 Task: Open Card Card0000000266 in Board Board0000000067 in Workspace WS0000000023 in Trello. Add Member Carxxstreet791@gmail.com to Card Card0000000266 in Board Board0000000067 in Workspace WS0000000023 in Trello. Add Yellow Label titled Label0000000266 to Card Card0000000266 in Board Board0000000067 in Workspace WS0000000023 in Trello. Add Checklist CL0000000266 to Card Card0000000266 in Board Board0000000067 in Workspace WS0000000023 in Trello. Add Dates with Start Date as May 08 2023 and Due Date as May 31 2023 to Card Card0000000266 in Board Board0000000067 in Workspace WS0000000023 in Trello
Action: Mouse scrolled (551, 452) with delta (0, -1)
Screenshot: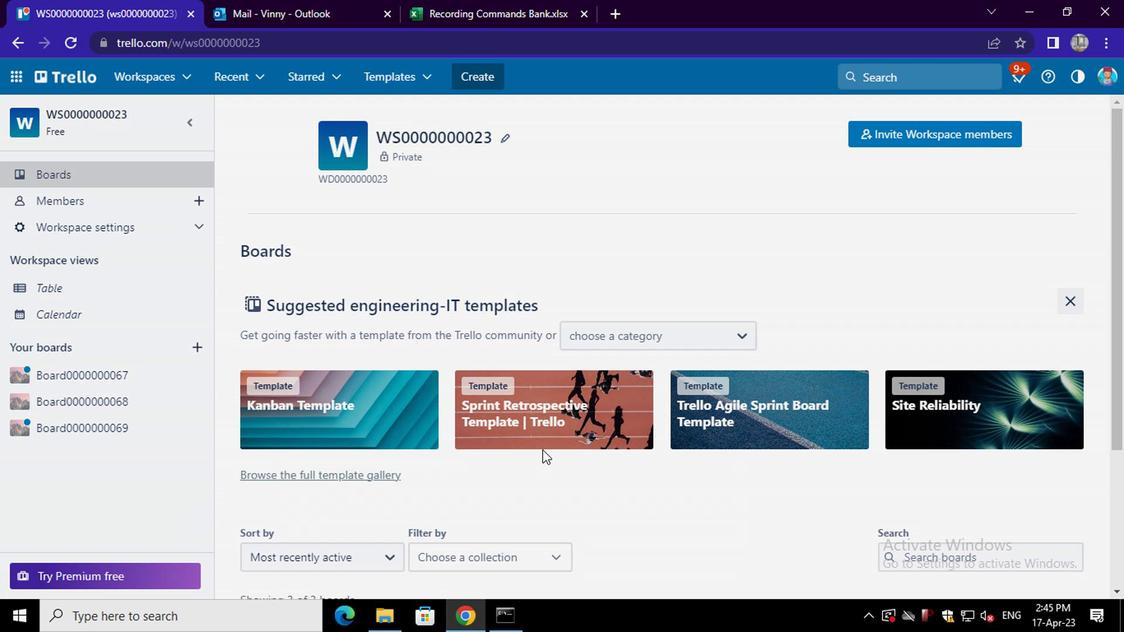 
Action: Mouse scrolled (551, 452) with delta (0, -1)
Screenshot: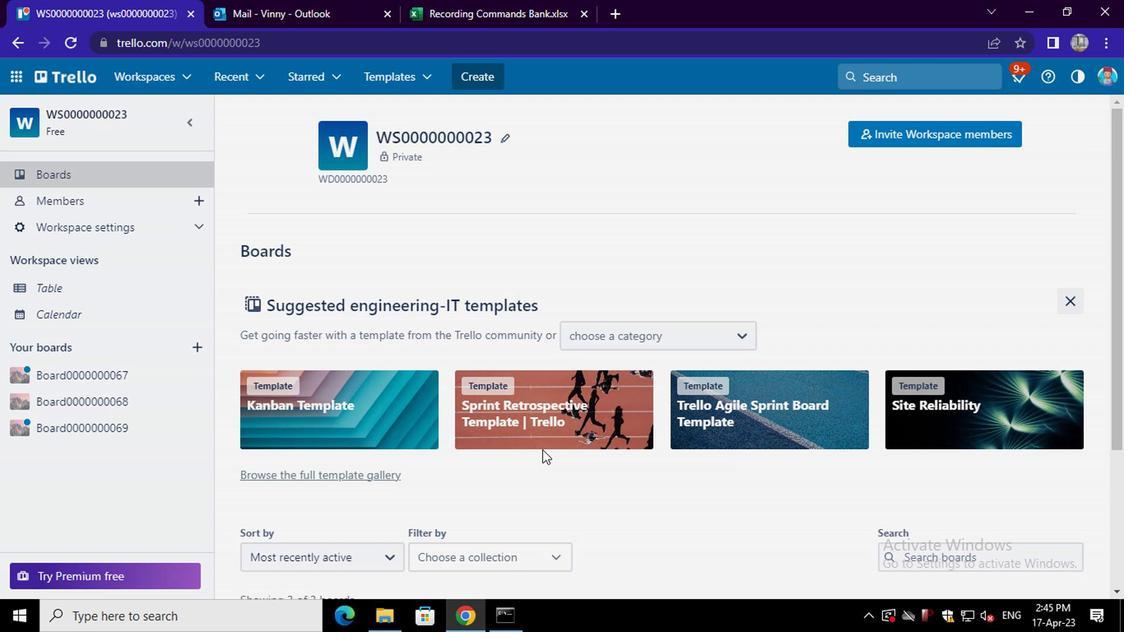 
Action: Mouse scrolled (551, 452) with delta (0, -1)
Screenshot: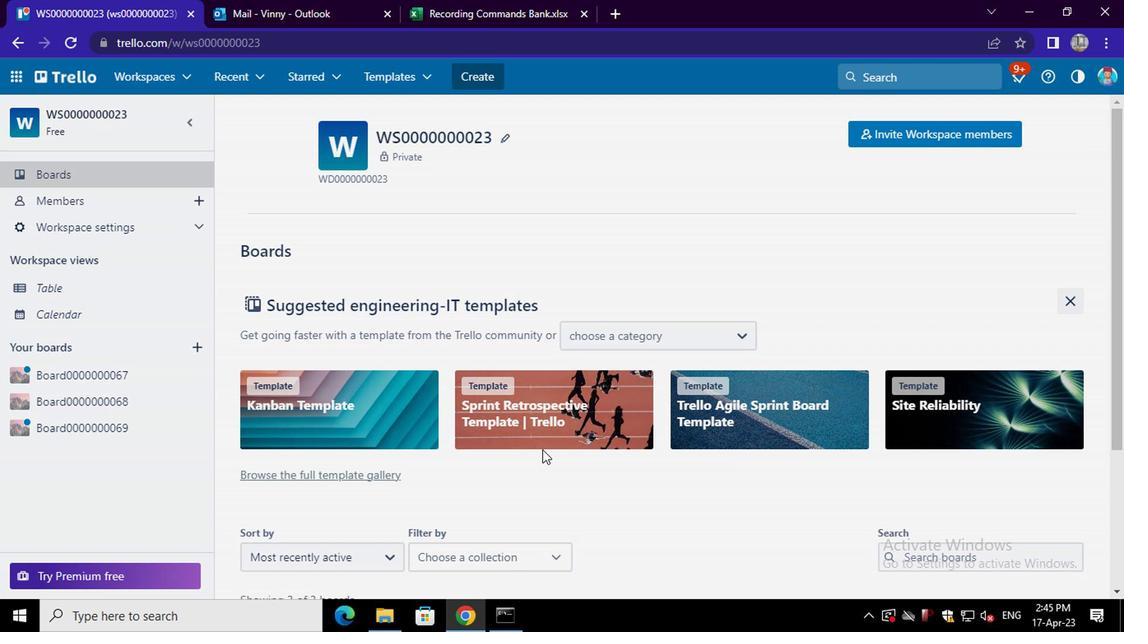 
Action: Mouse scrolled (551, 452) with delta (0, -1)
Screenshot: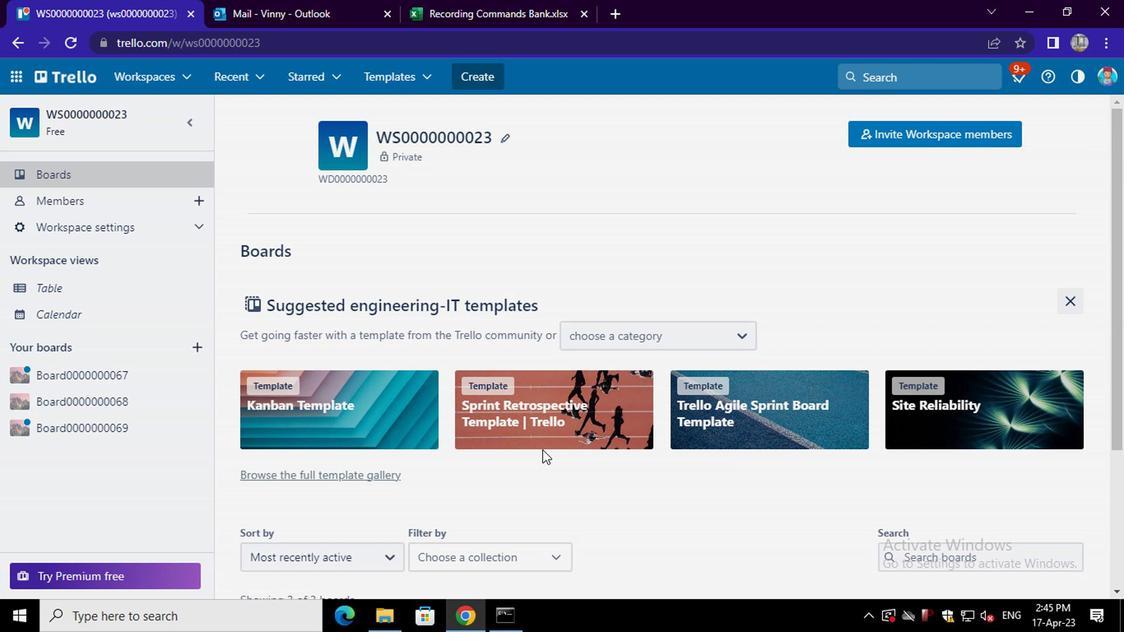 
Action: Mouse scrolled (551, 452) with delta (0, -1)
Screenshot: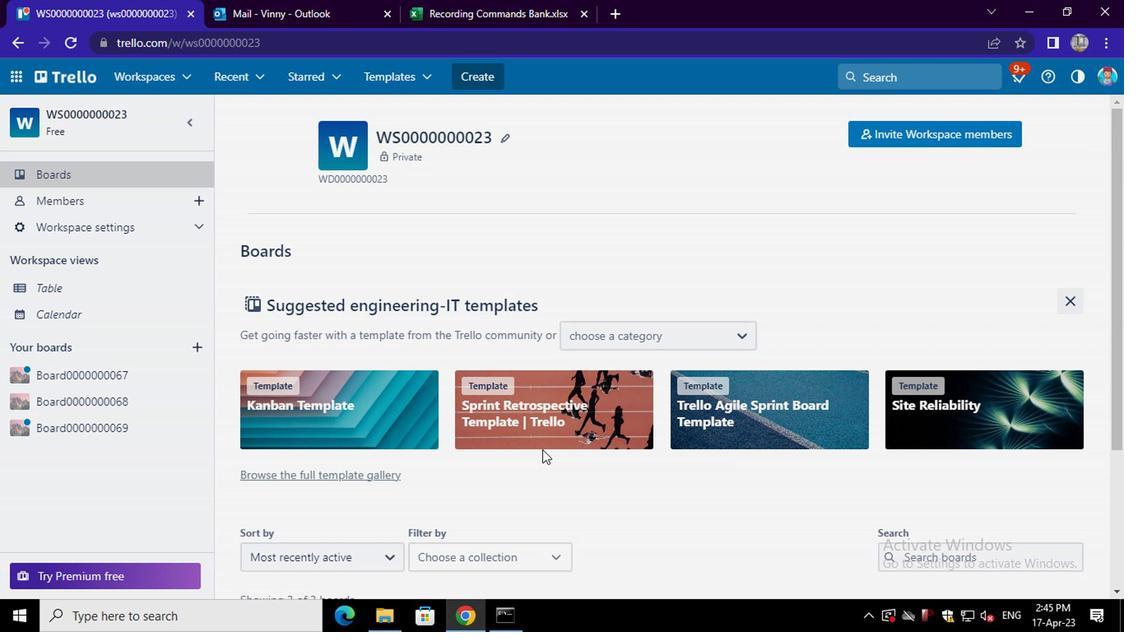 
Action: Mouse moved to (563, 461)
Screenshot: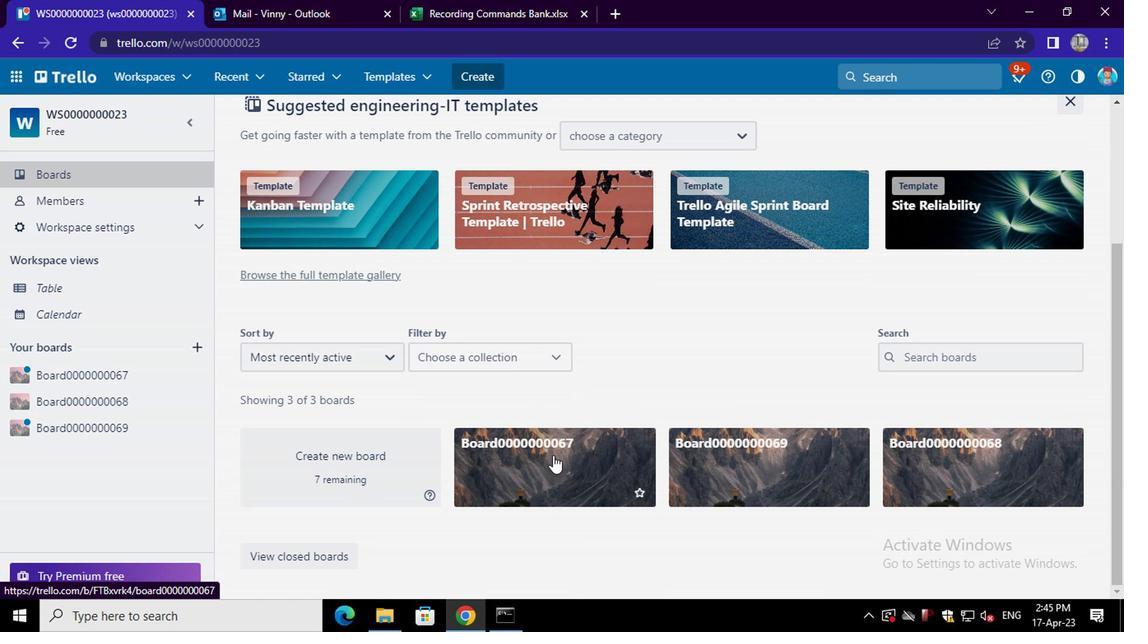 
Action: Mouse pressed left at (563, 461)
Screenshot: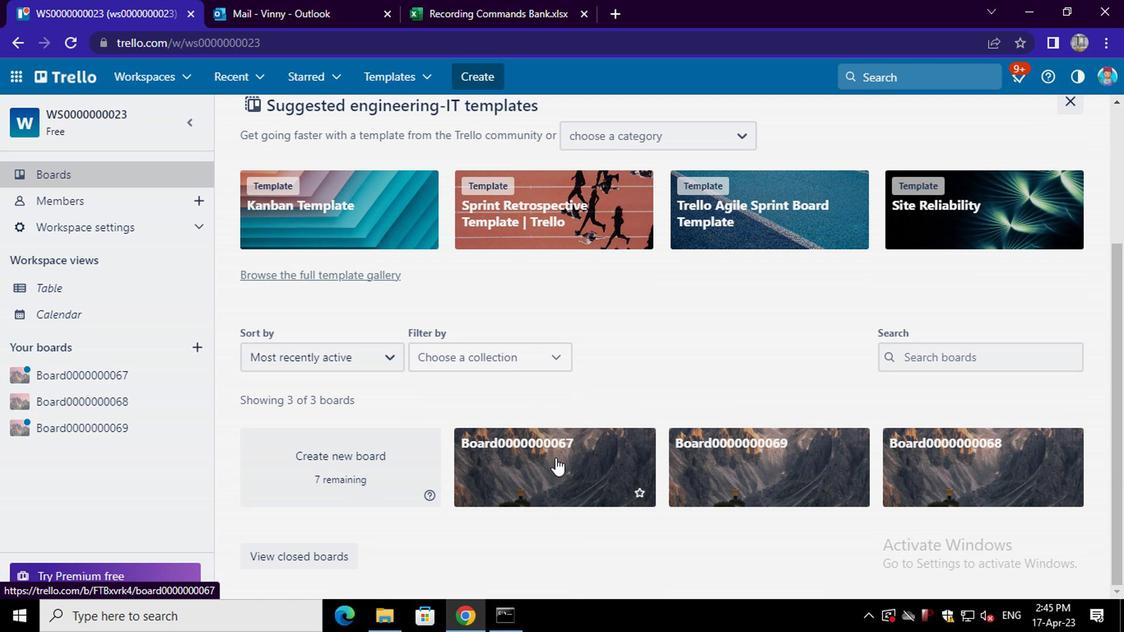 
Action: Mouse moved to (436, 276)
Screenshot: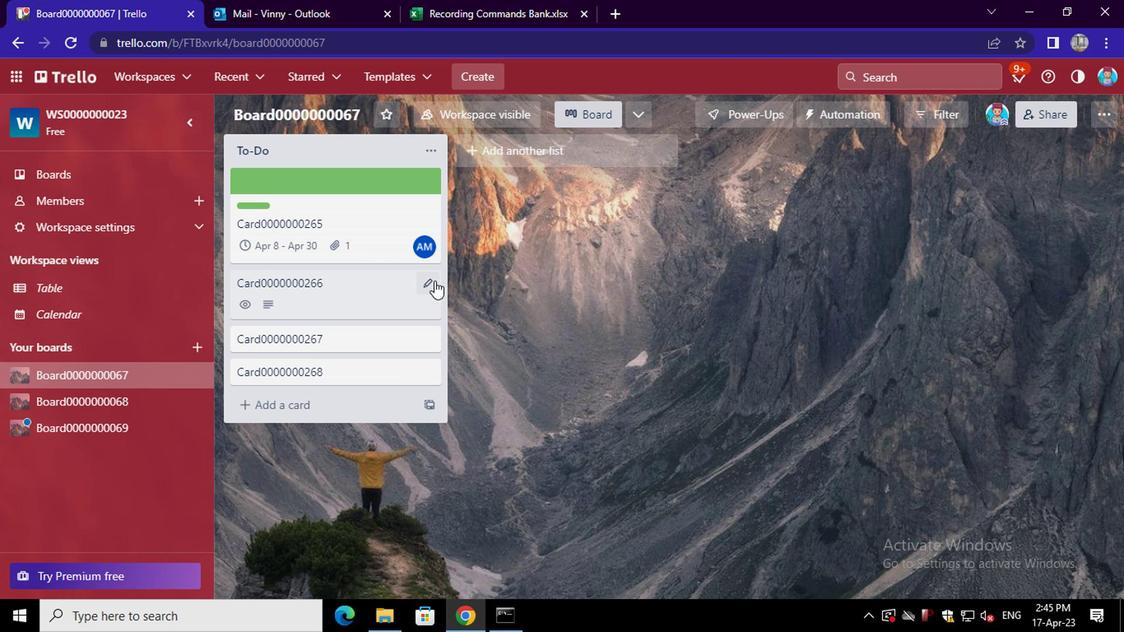 
Action: Mouse pressed left at (436, 276)
Screenshot: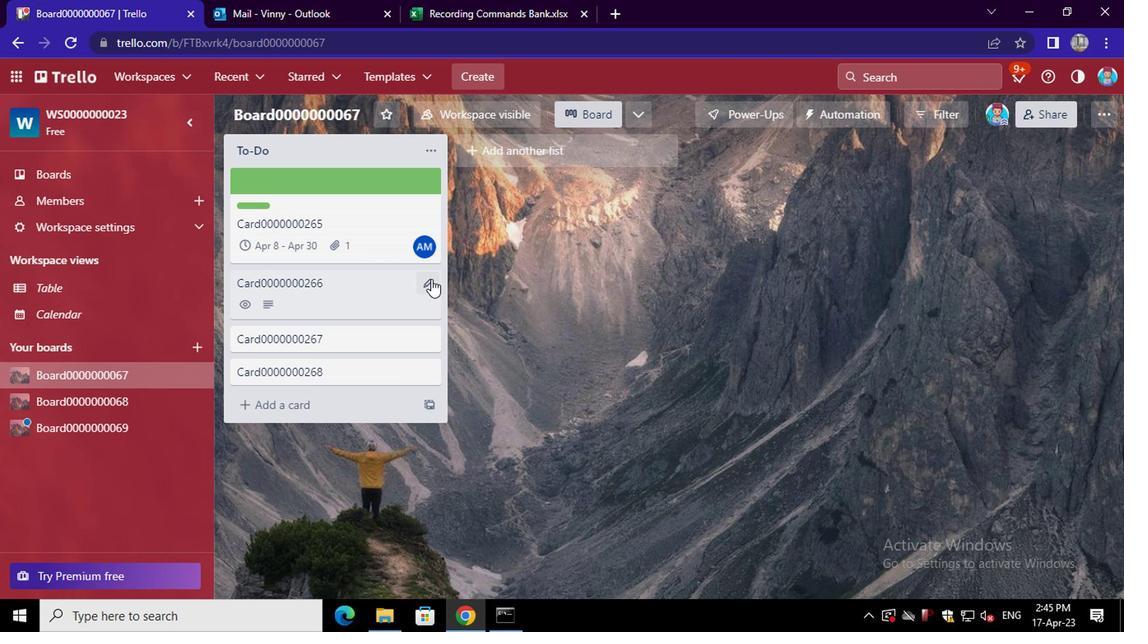
Action: Mouse moved to (490, 287)
Screenshot: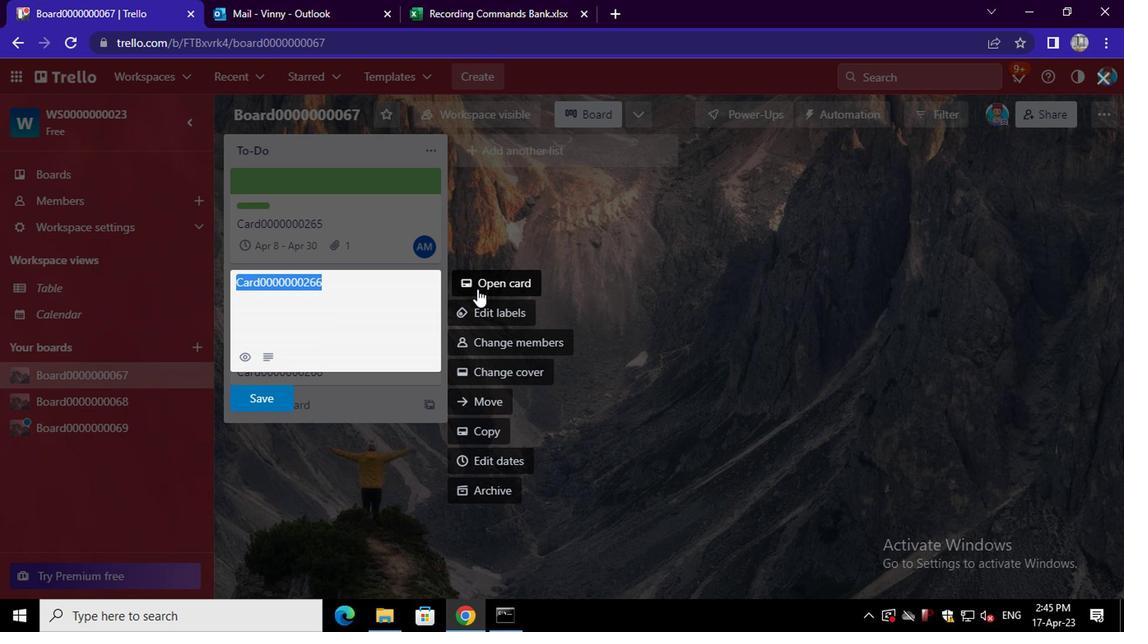 
Action: Mouse pressed left at (490, 287)
Screenshot: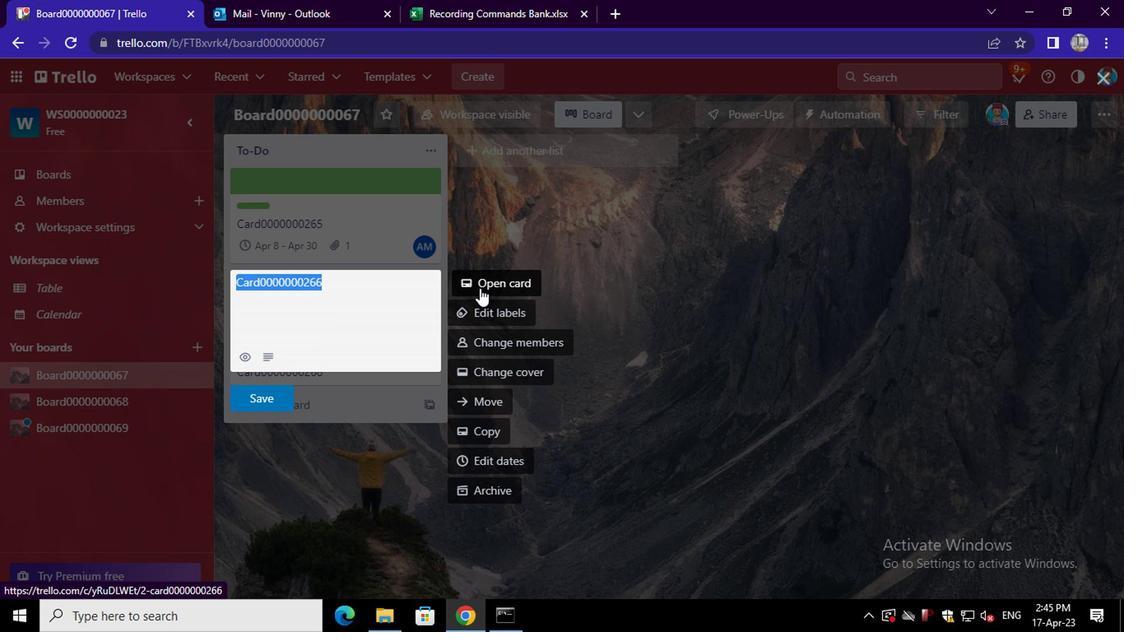 
Action: Mouse moved to (752, 210)
Screenshot: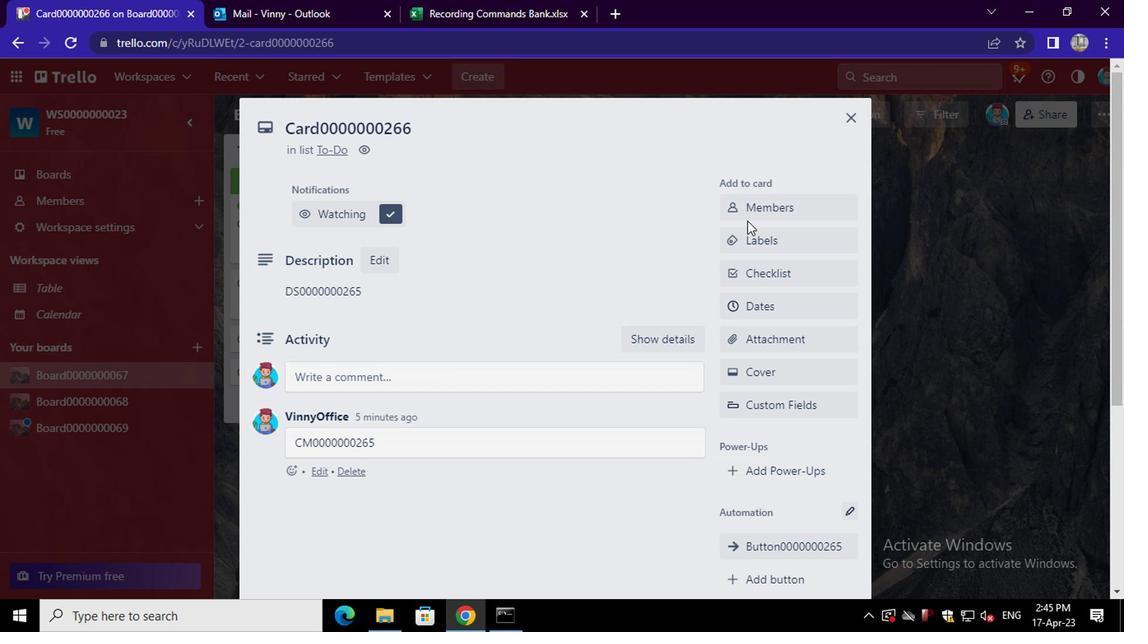 
Action: Mouse pressed left at (752, 210)
Screenshot: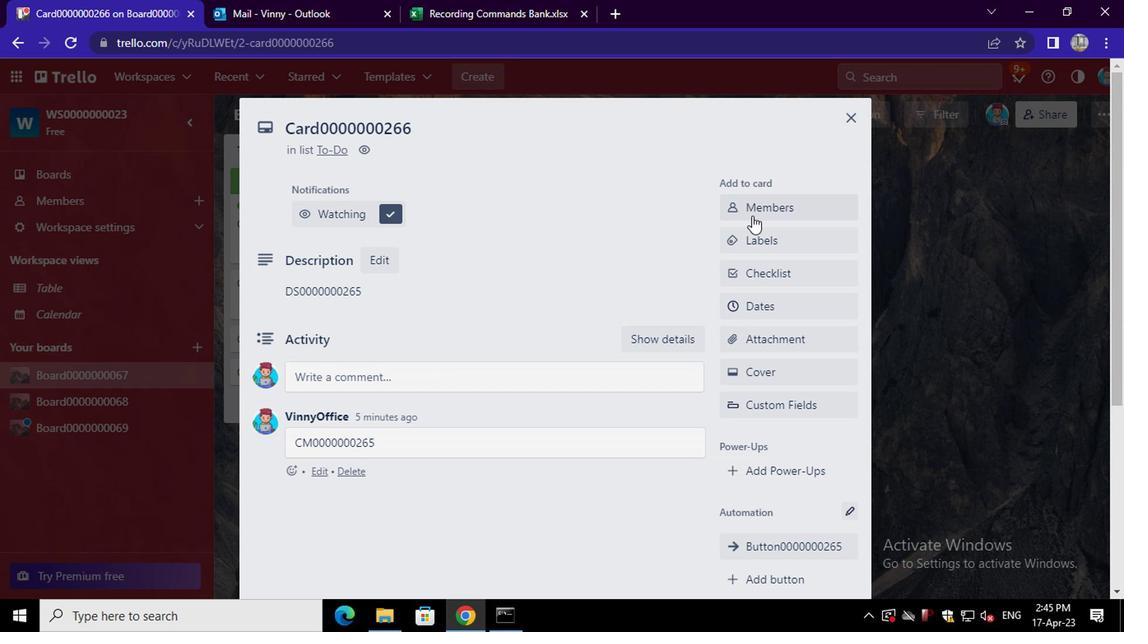 
Action: Mouse moved to (766, 274)
Screenshot: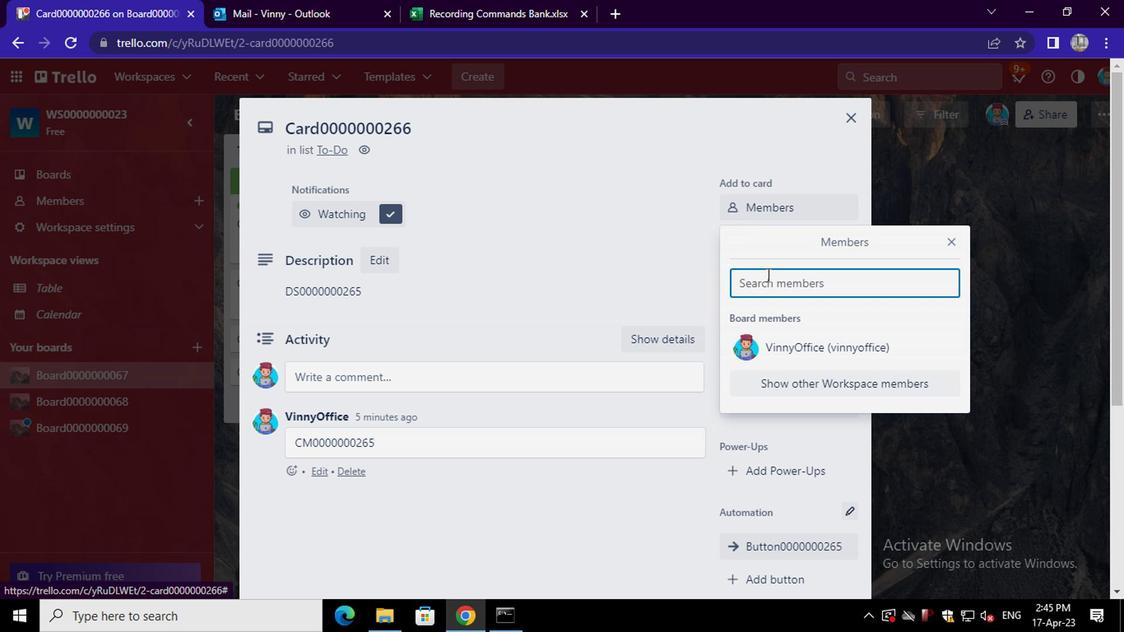 
Action: Mouse pressed left at (766, 274)
Screenshot: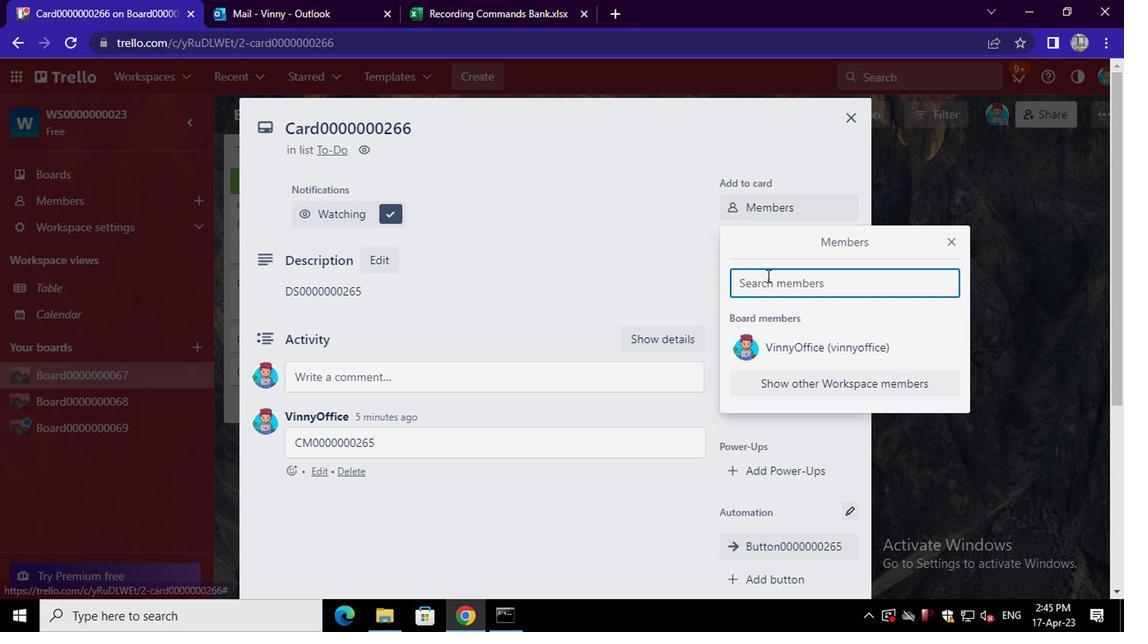 
Action: Mouse moved to (767, 275)
Screenshot: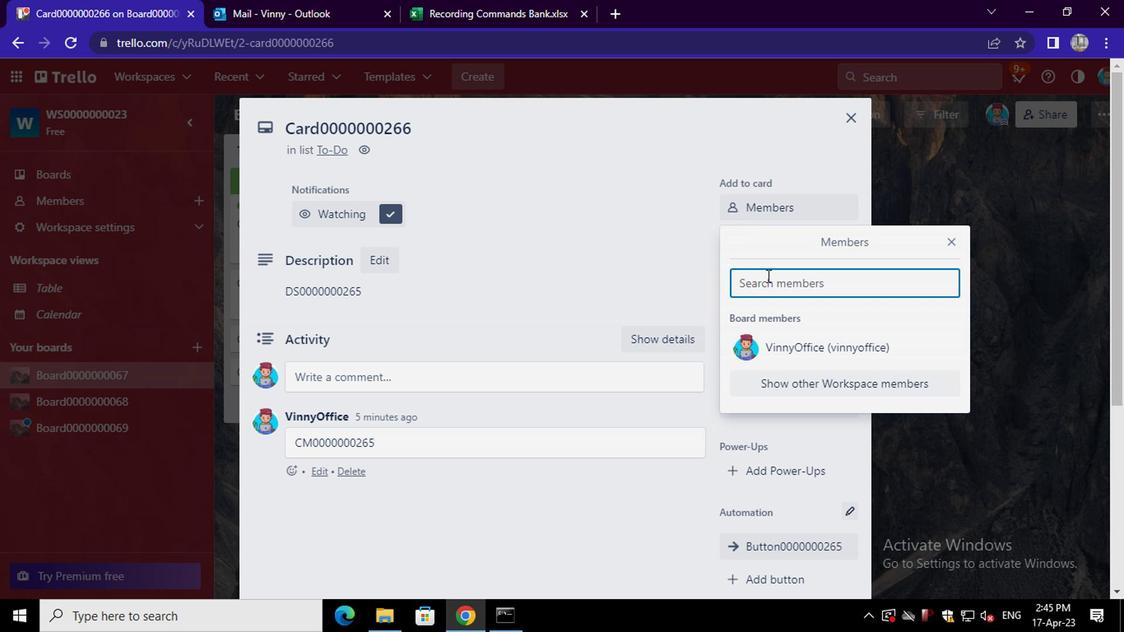 
Action: Key pressed <Key.shift>CARXXSTREET791<Key.shift>@GMAIL.COM
Screenshot: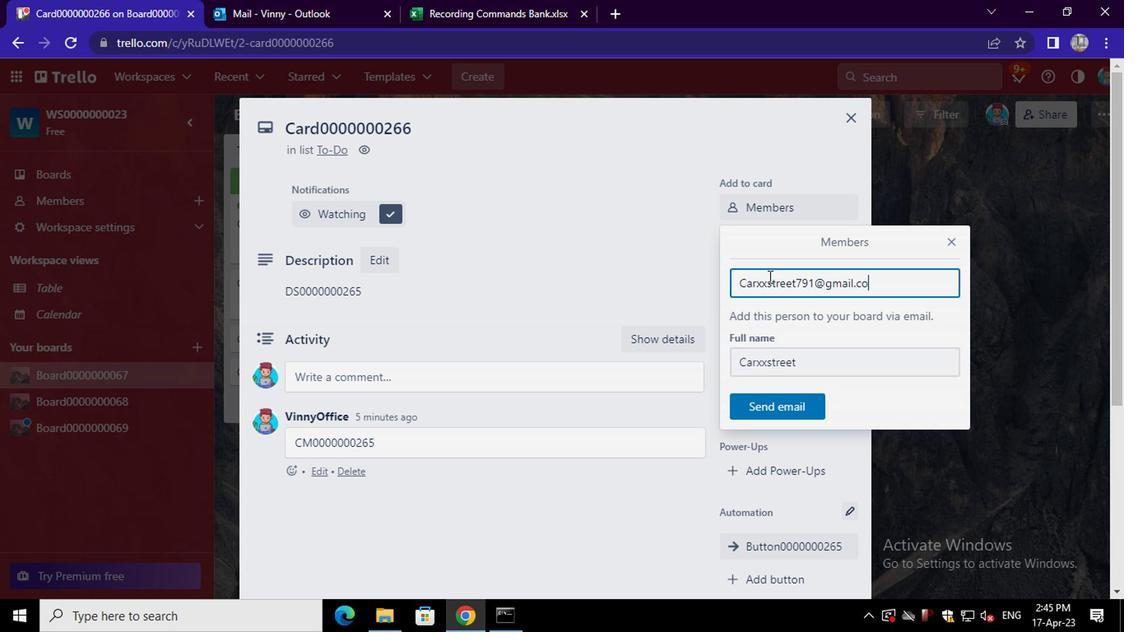 
Action: Mouse moved to (760, 415)
Screenshot: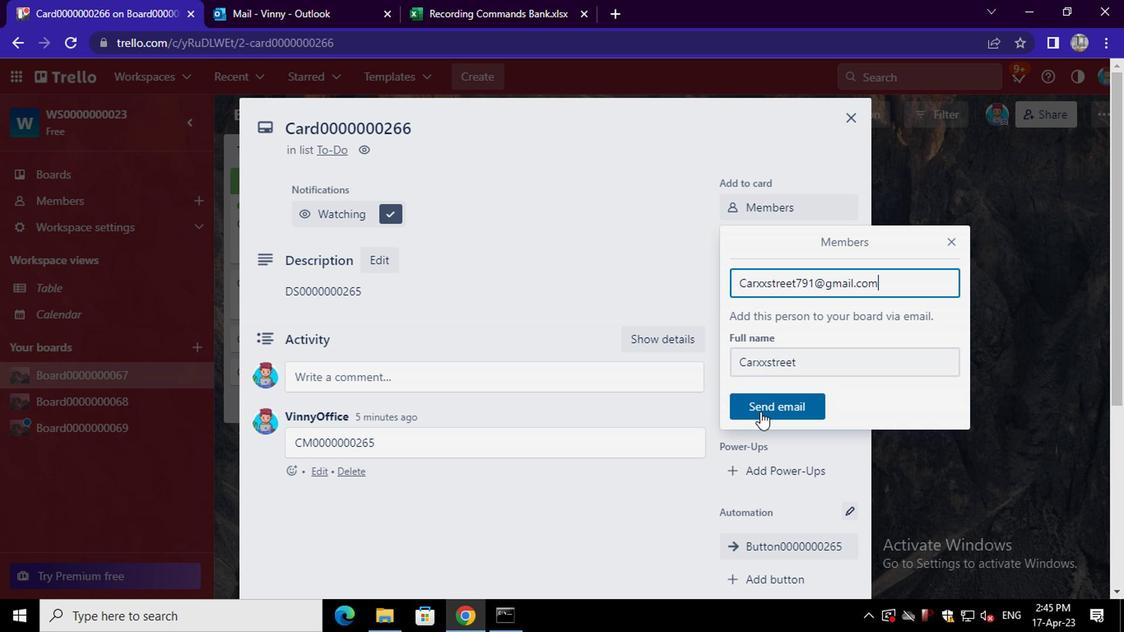 
Action: Mouse pressed left at (760, 415)
Screenshot: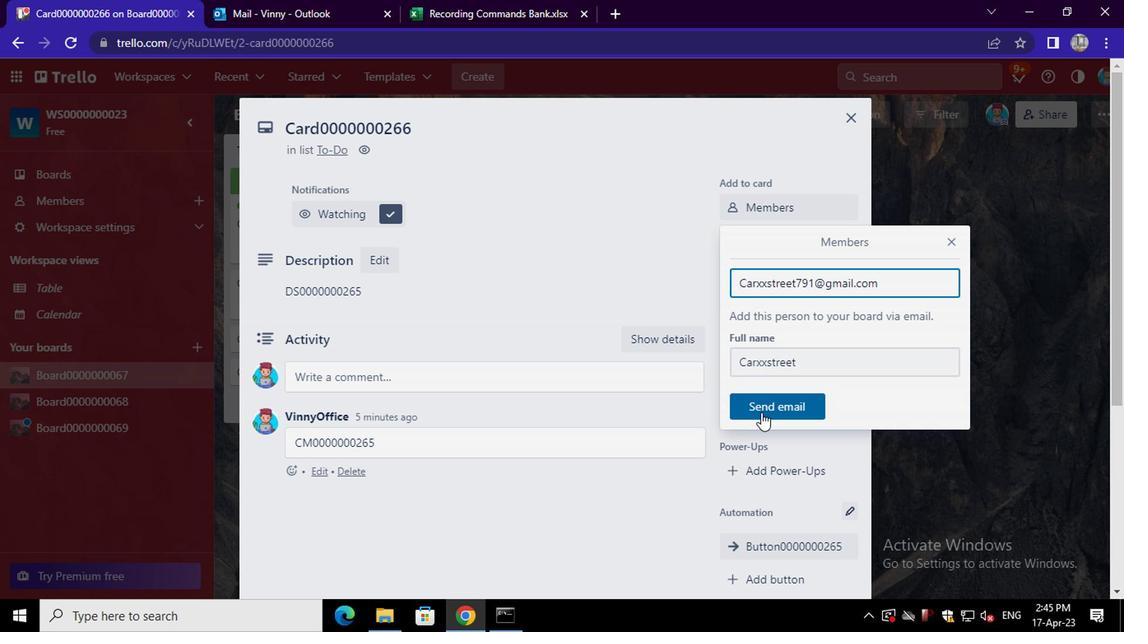 
Action: Mouse moved to (771, 237)
Screenshot: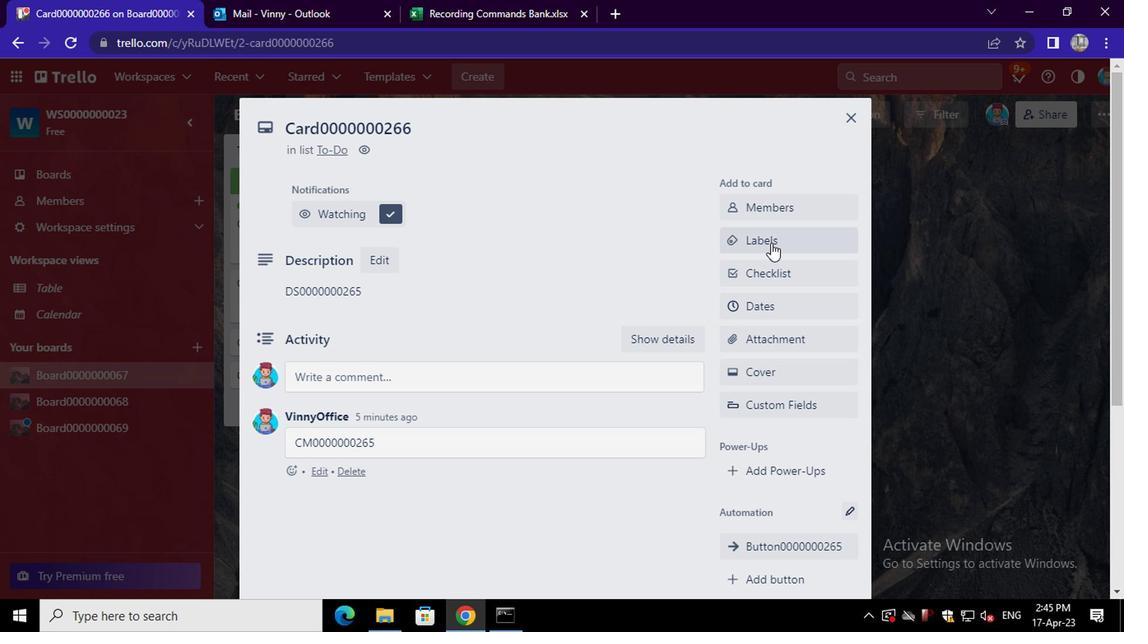
Action: Mouse pressed left at (771, 237)
Screenshot: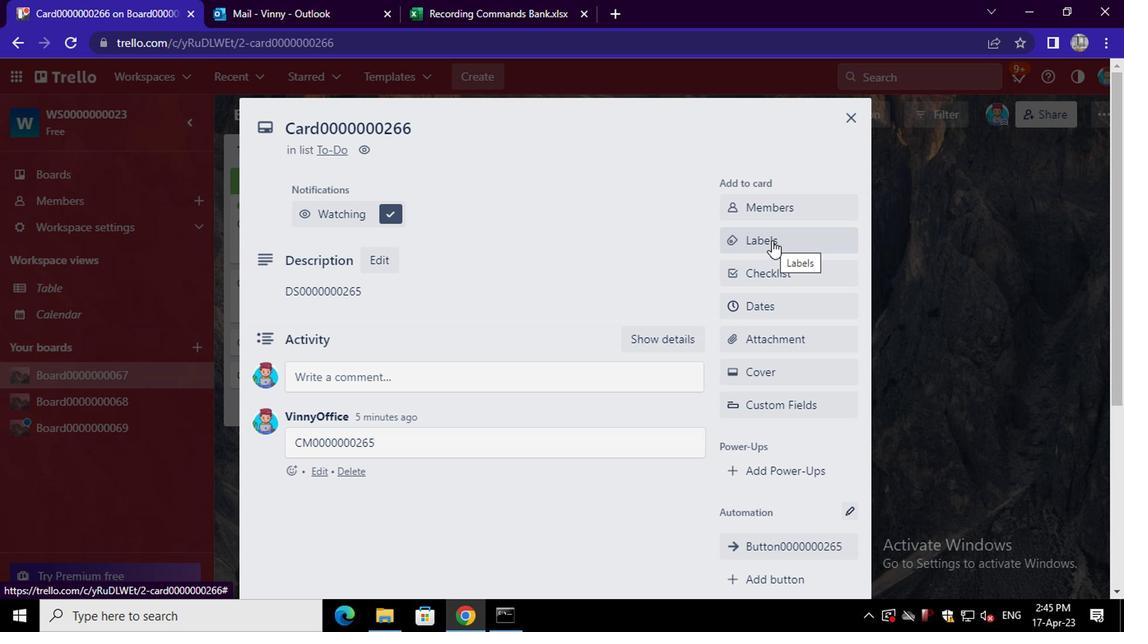 
Action: Mouse moved to (787, 149)
Screenshot: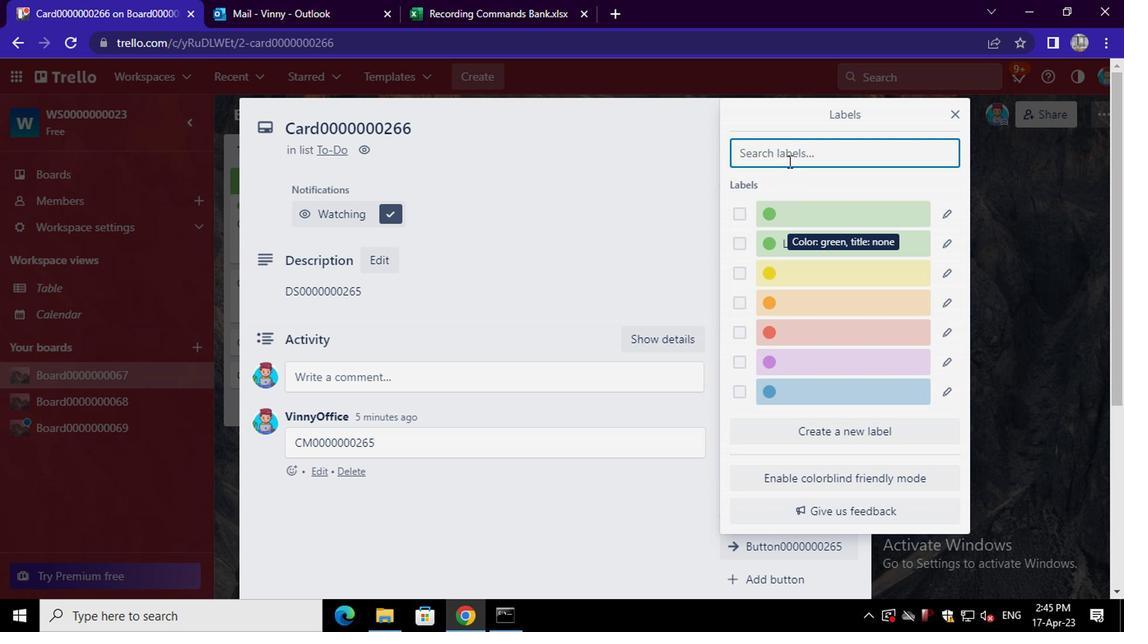 
Action: Mouse pressed left at (787, 149)
Screenshot: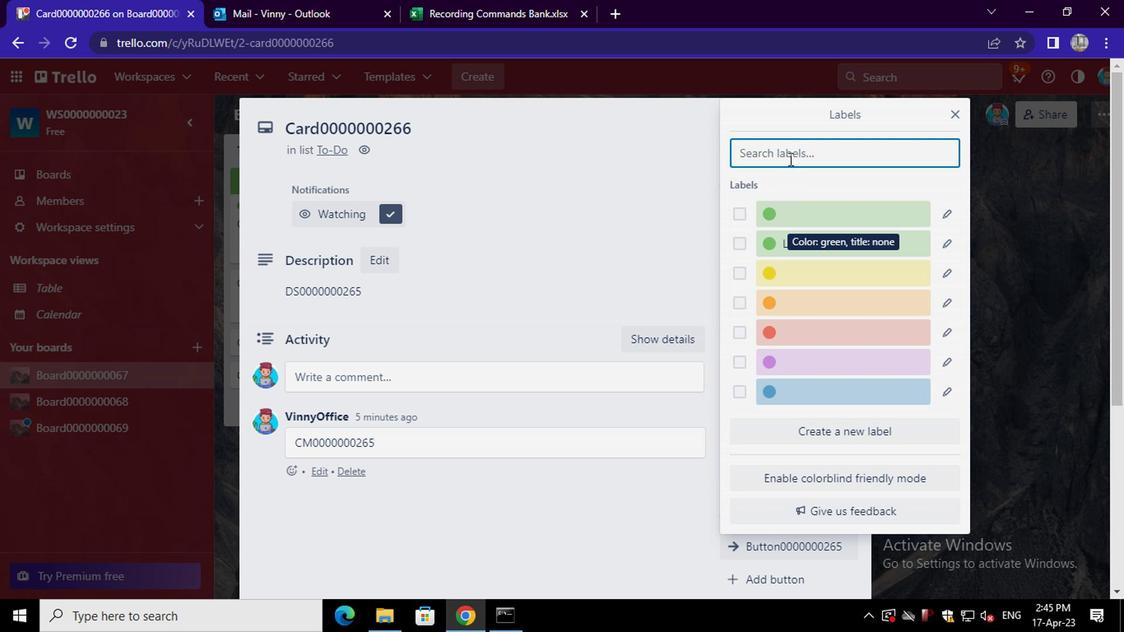 
Action: Key pressed <Key.shift>LABEL0000000266
Screenshot: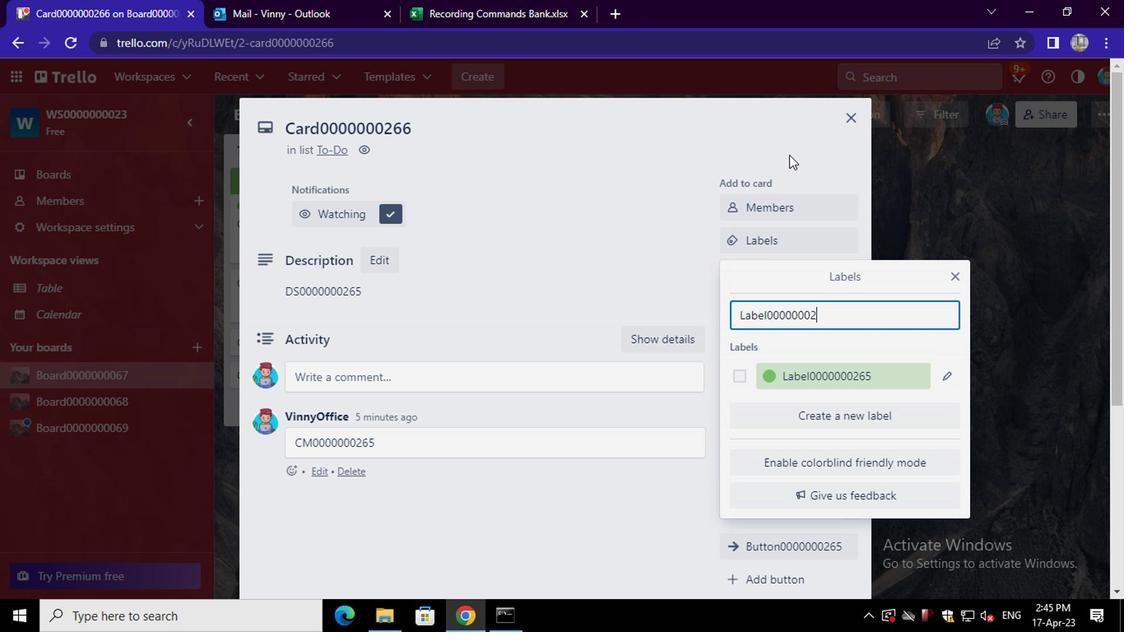 
Action: Mouse moved to (812, 379)
Screenshot: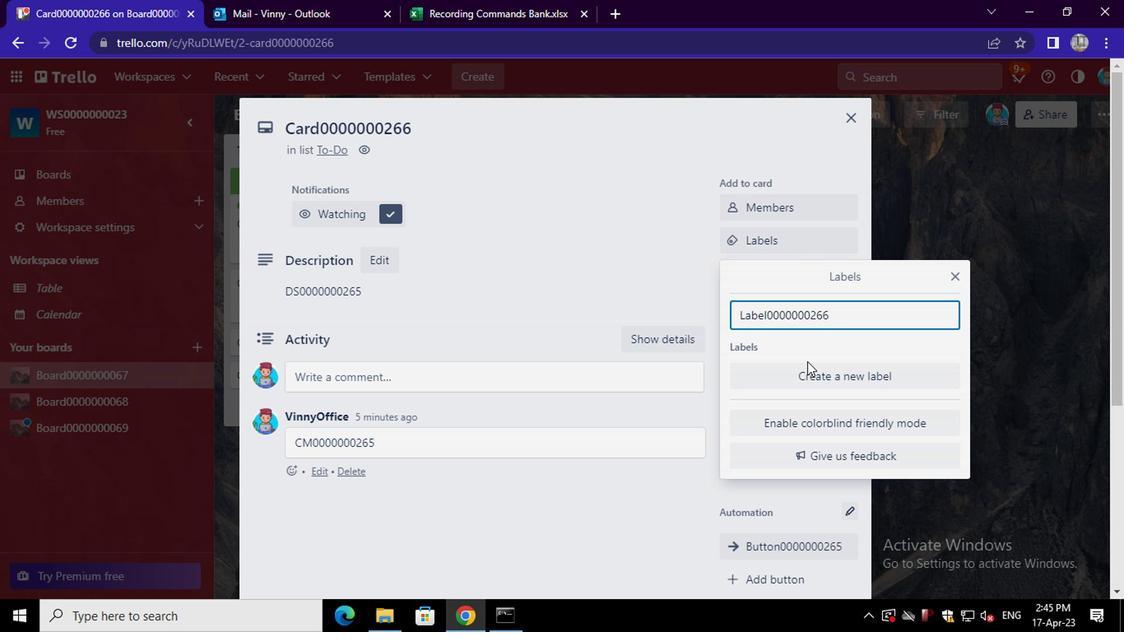 
Action: Mouse pressed left at (812, 379)
Screenshot: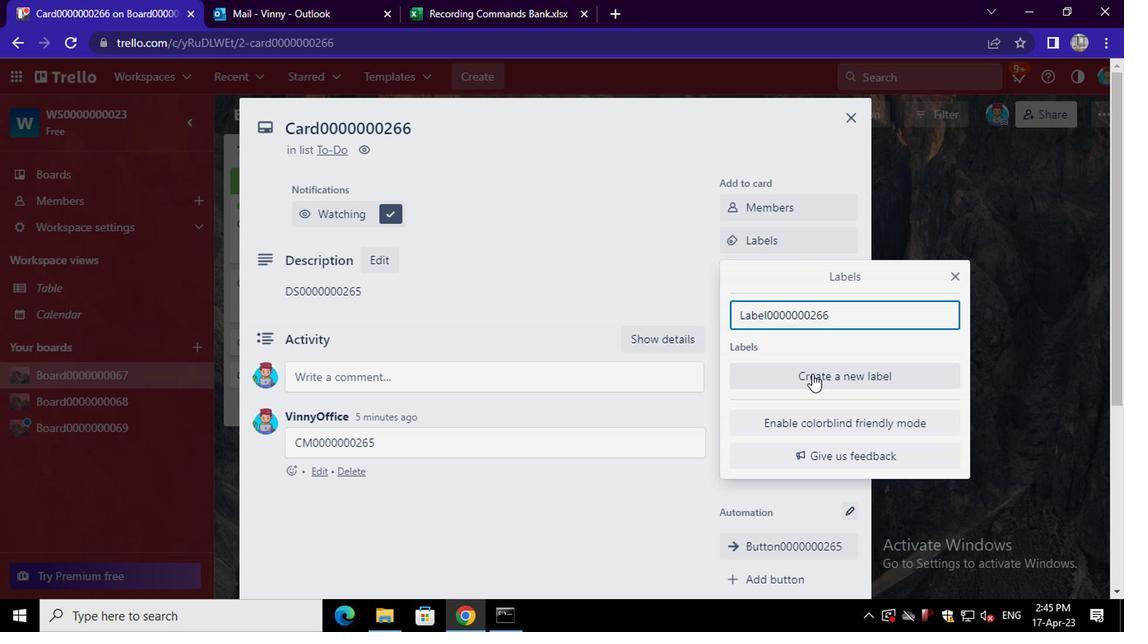 
Action: Mouse moved to (801, 352)
Screenshot: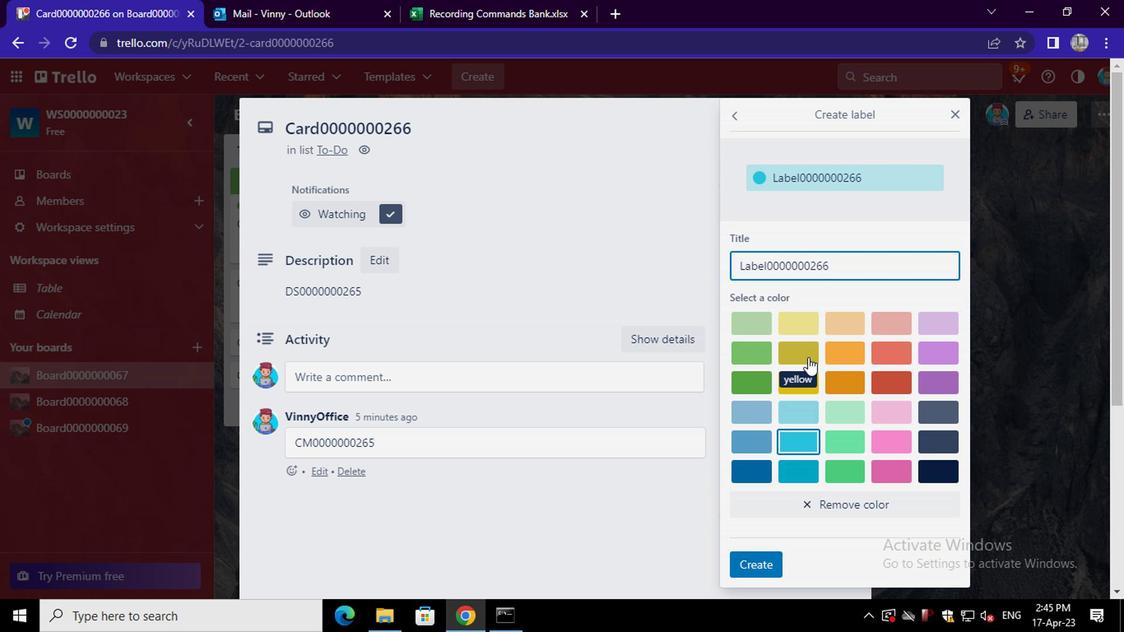 
Action: Mouse pressed left at (801, 352)
Screenshot: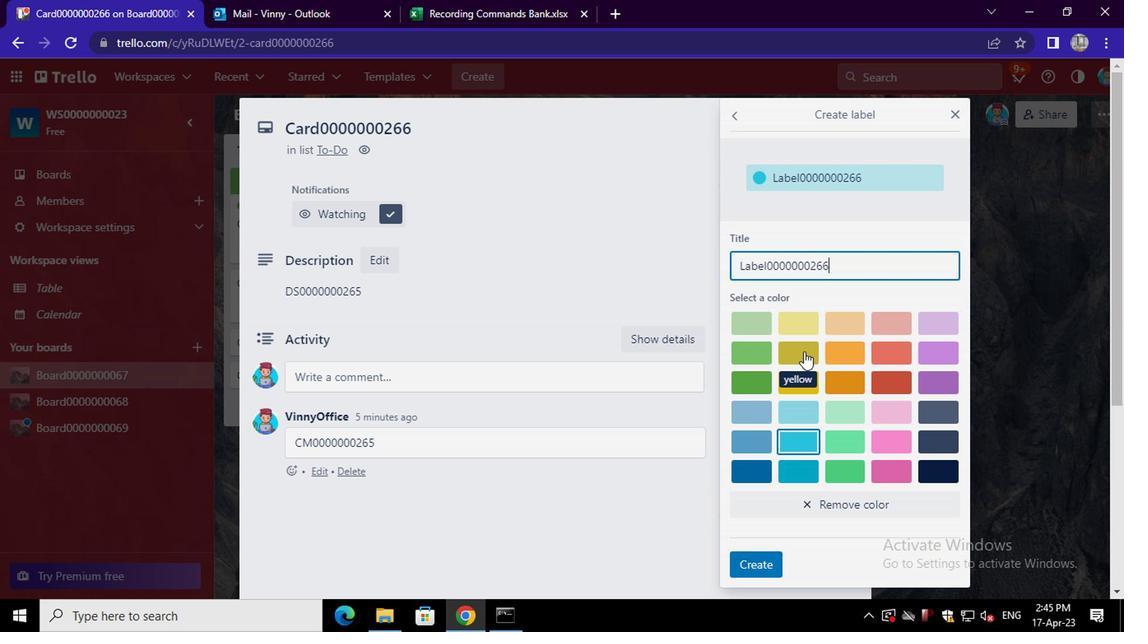 
Action: Mouse moved to (767, 572)
Screenshot: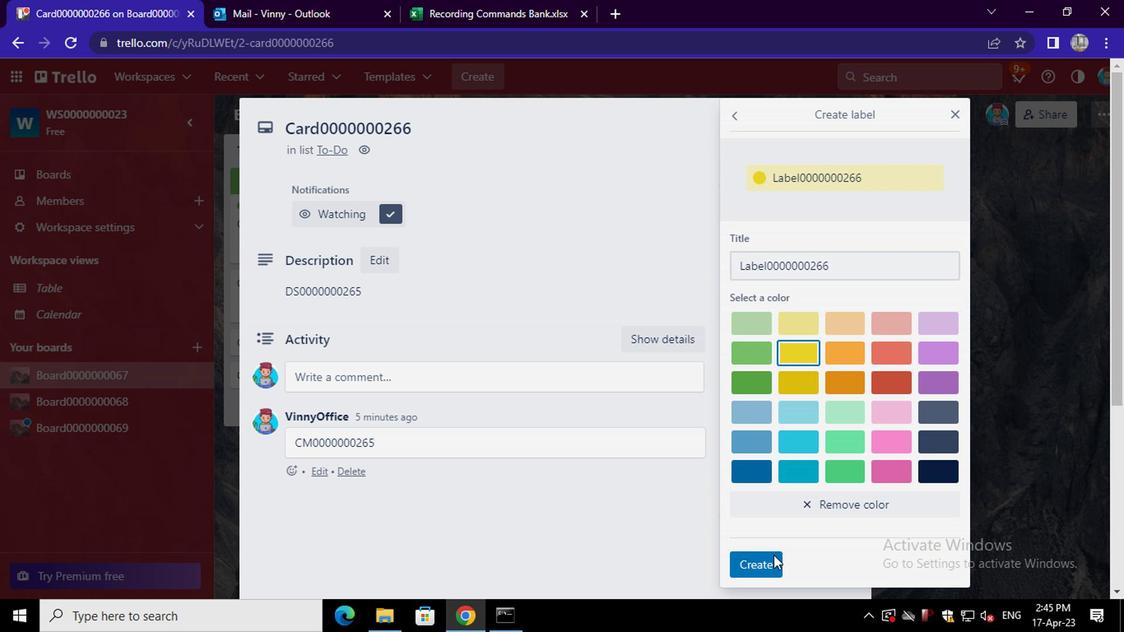
Action: Mouse pressed left at (767, 572)
Screenshot: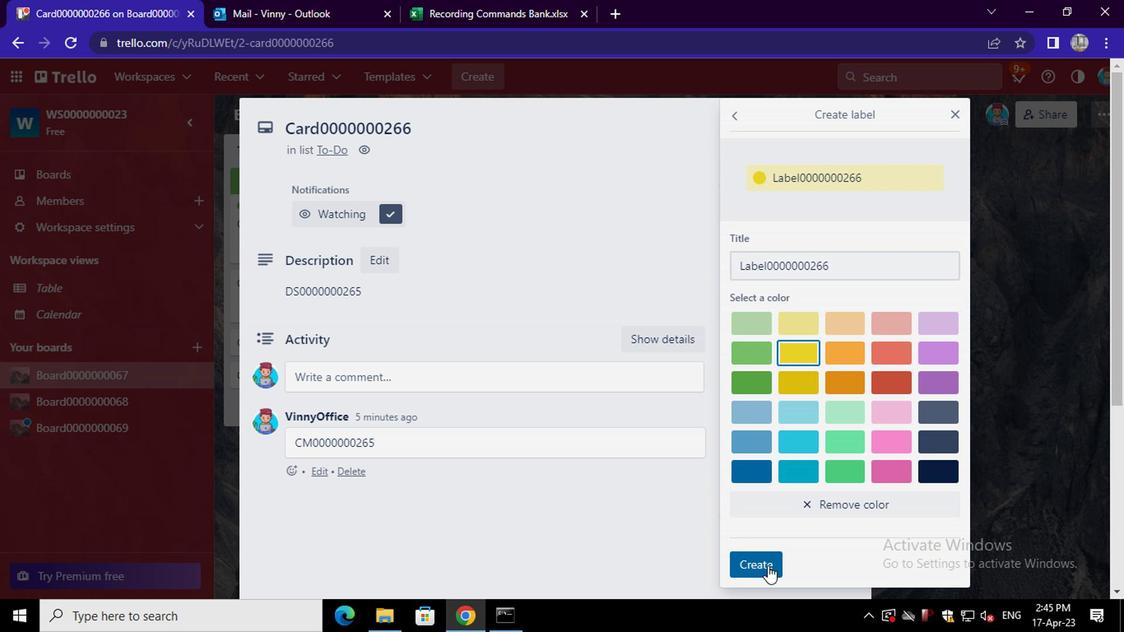 
Action: Mouse moved to (688, 545)
Screenshot: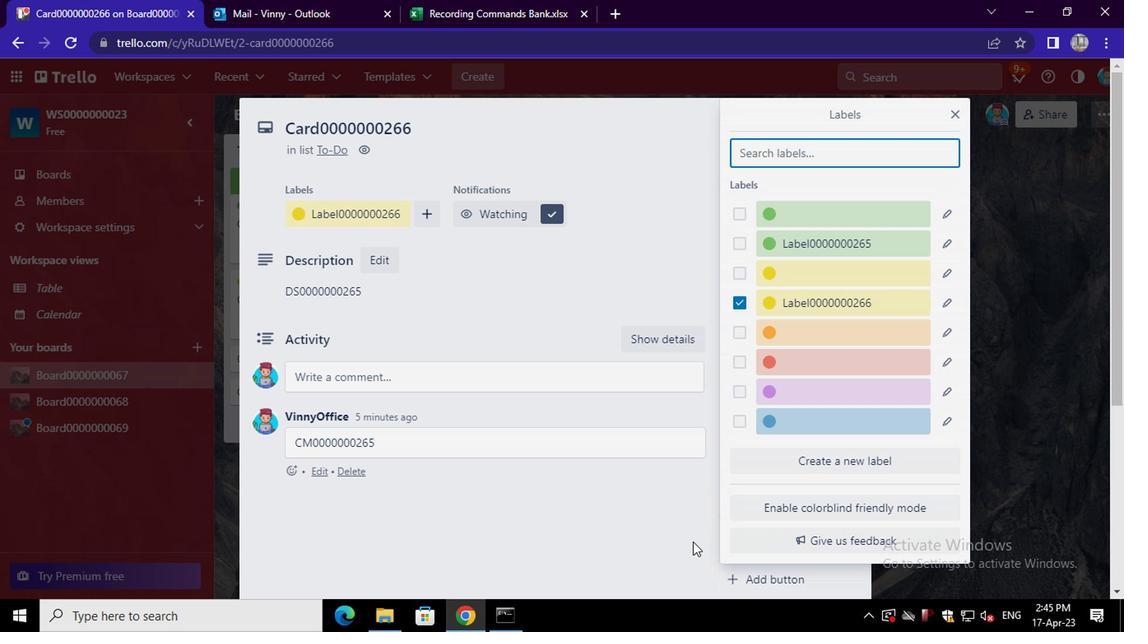 
Action: Mouse pressed left at (688, 545)
Screenshot: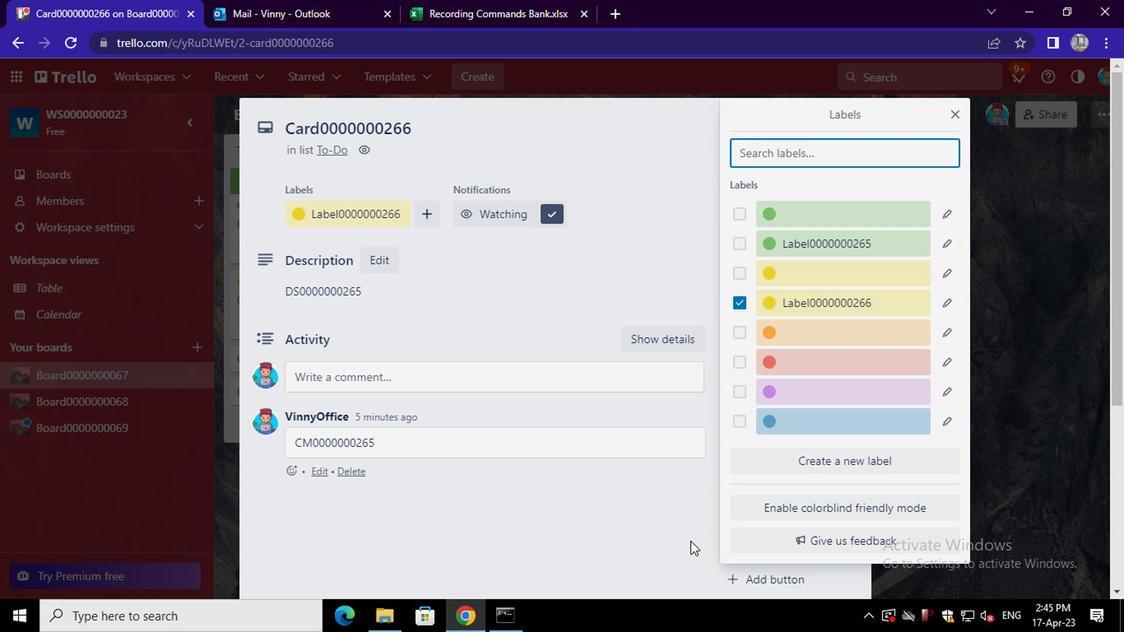 
Action: Mouse moved to (775, 277)
Screenshot: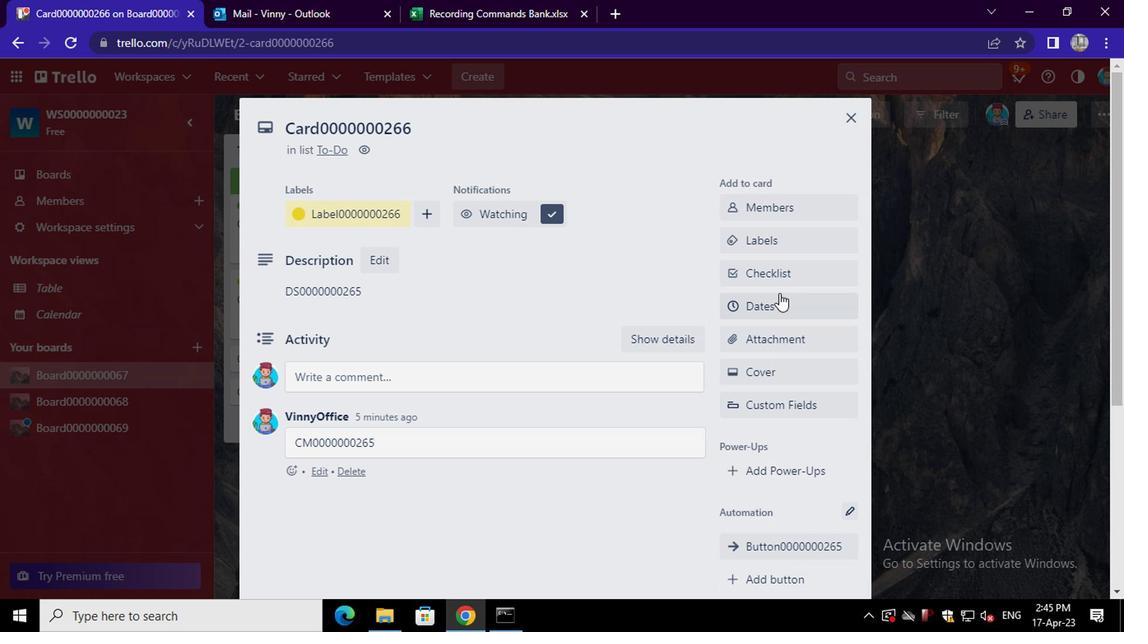 
Action: Mouse pressed left at (775, 277)
Screenshot: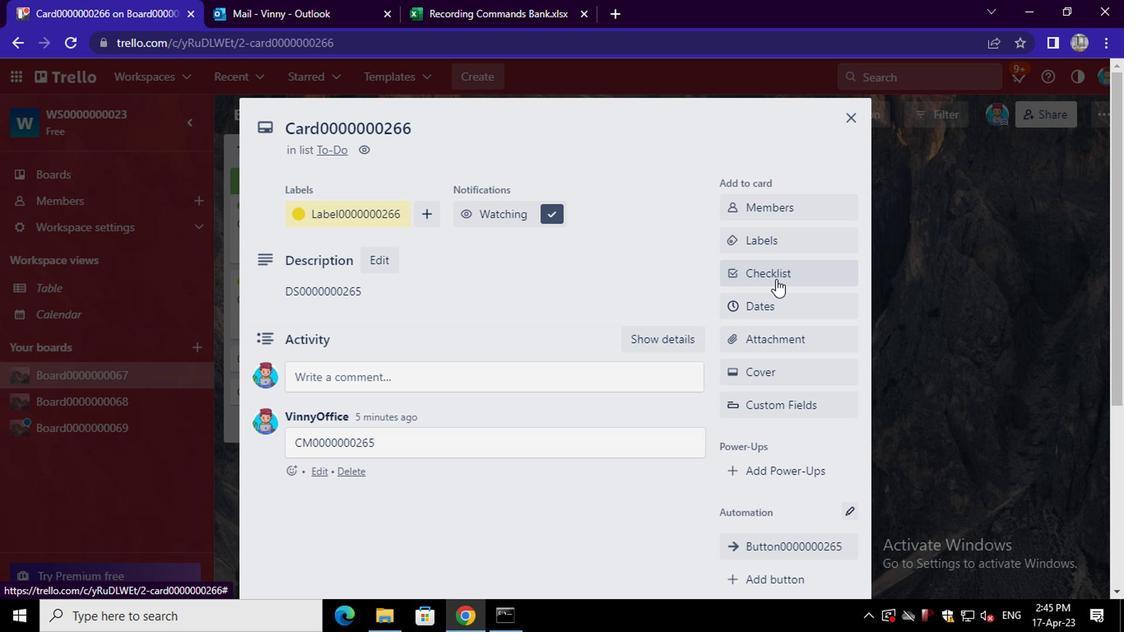 
Action: Mouse moved to (828, 347)
Screenshot: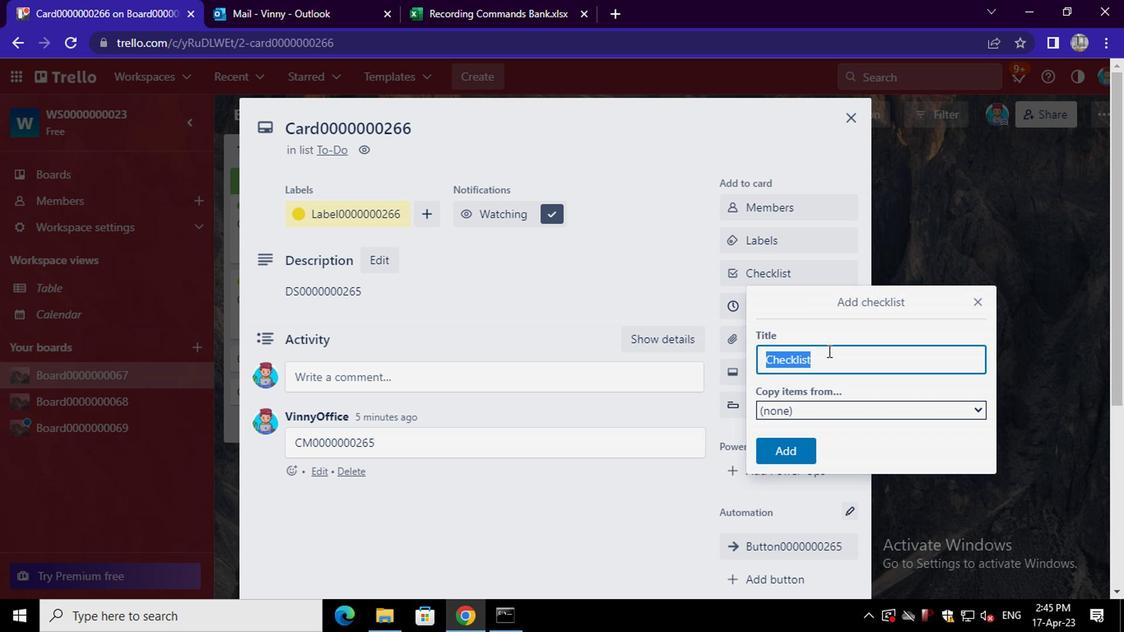 
Action: Key pressed <Key.backspace><Key.shift>CL0000000266
Screenshot: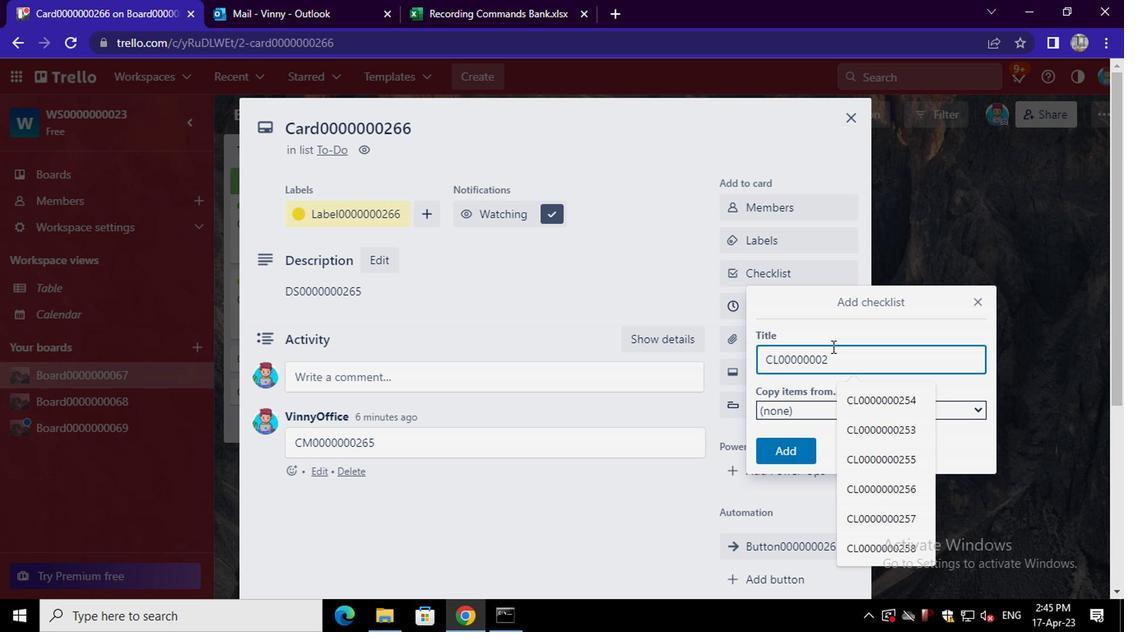 
Action: Mouse moved to (800, 451)
Screenshot: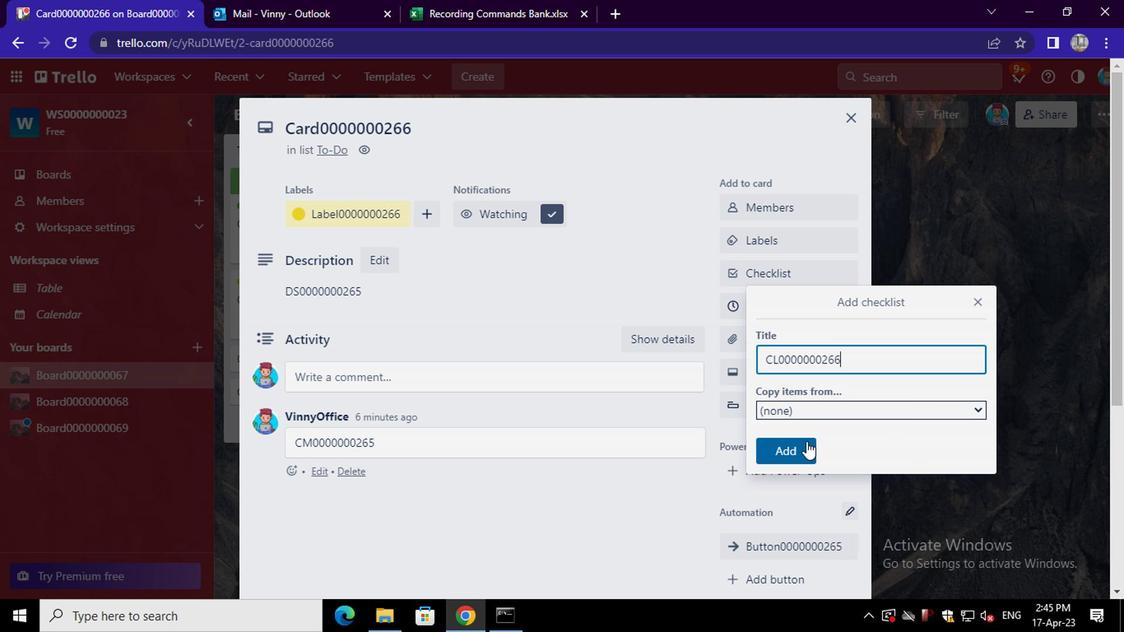 
Action: Mouse pressed left at (800, 451)
Screenshot: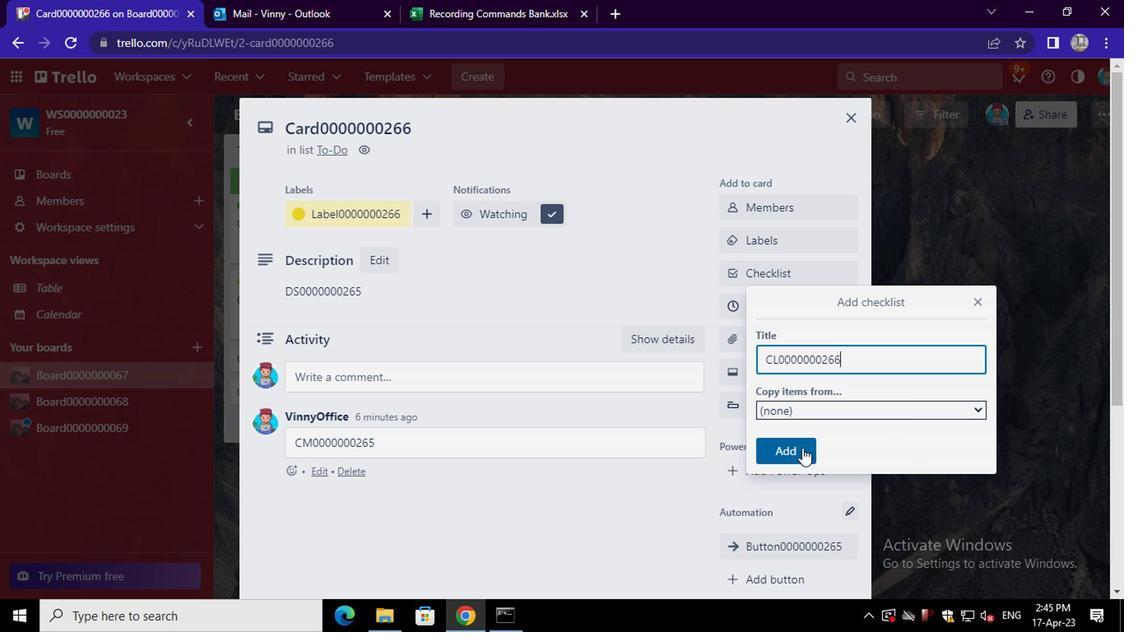 
Action: Mouse moved to (773, 312)
Screenshot: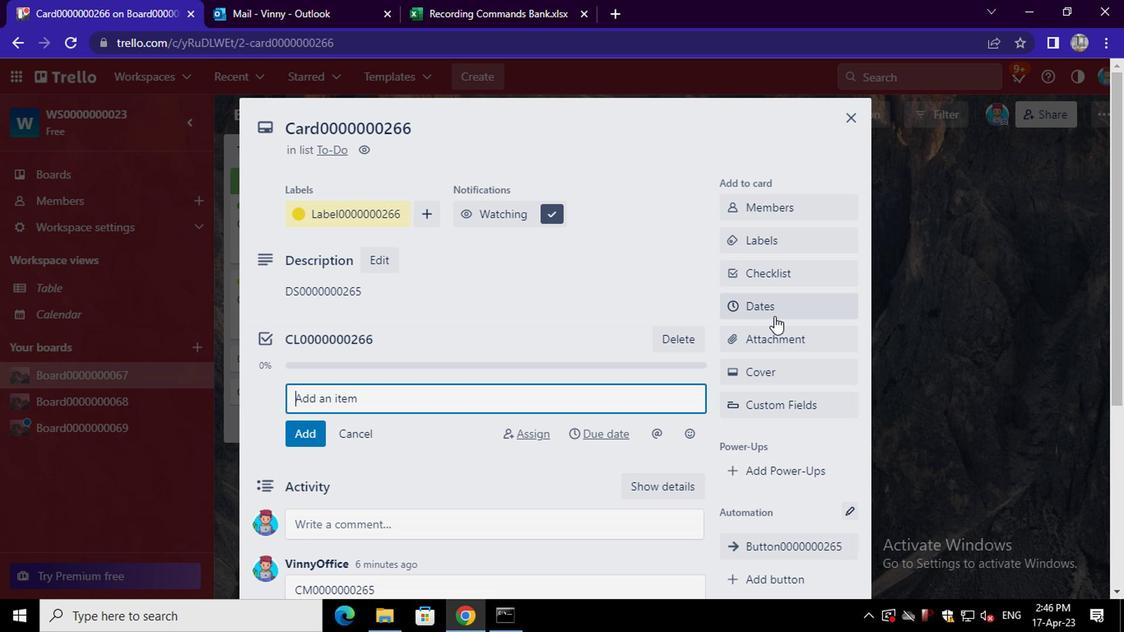 
Action: Mouse pressed left at (773, 312)
Screenshot: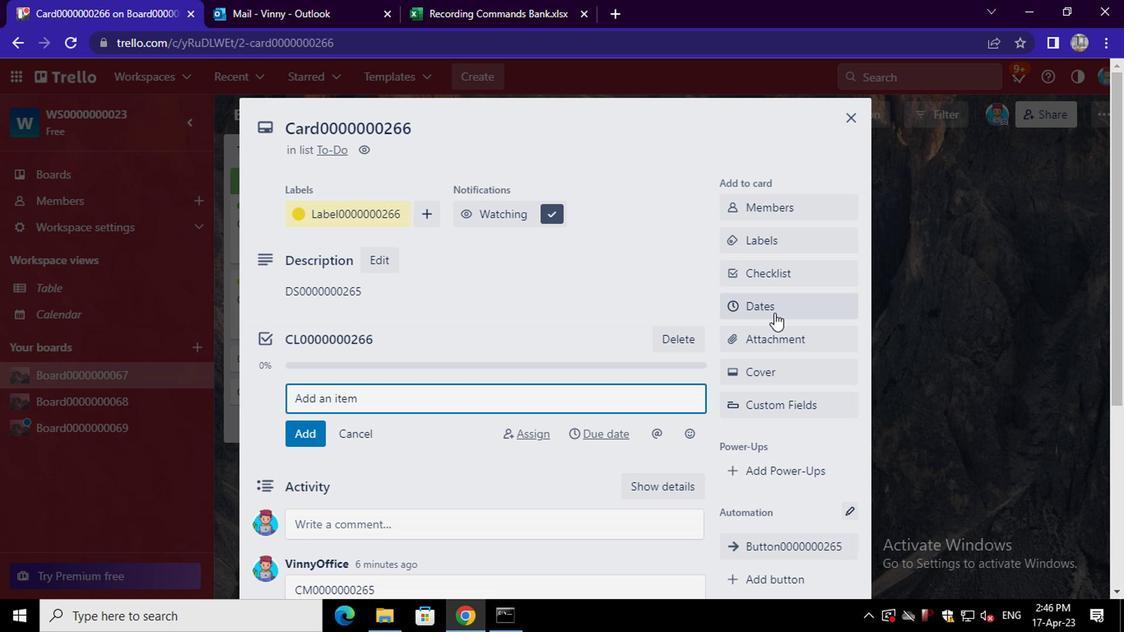 
Action: Mouse moved to (740, 412)
Screenshot: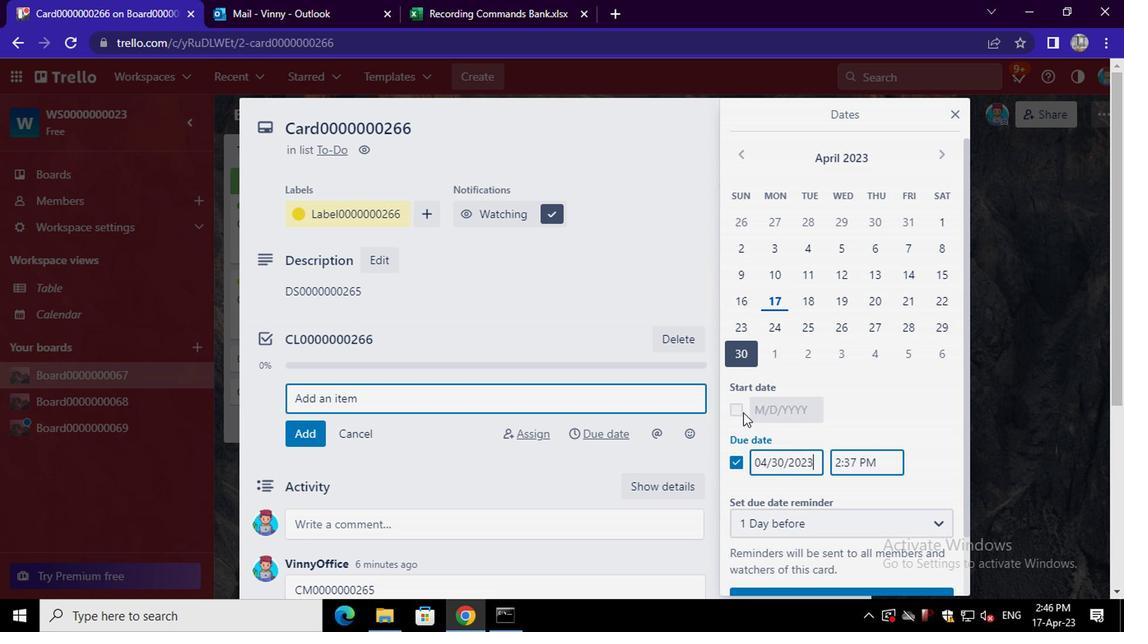 
Action: Mouse pressed left at (740, 412)
Screenshot: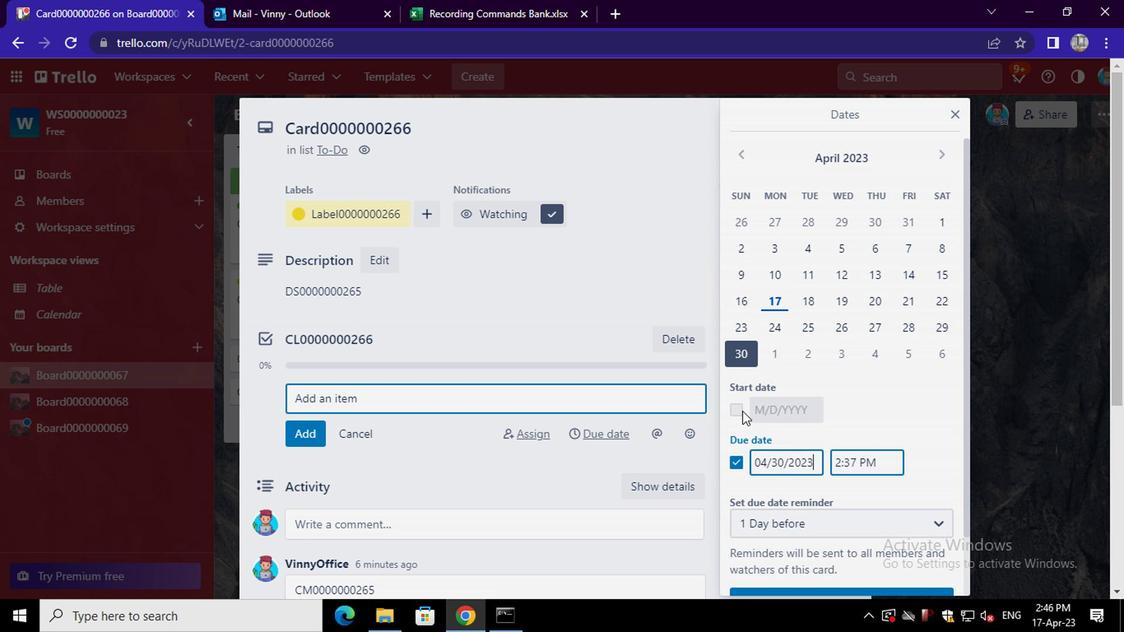 
Action: Mouse moved to (737, 463)
Screenshot: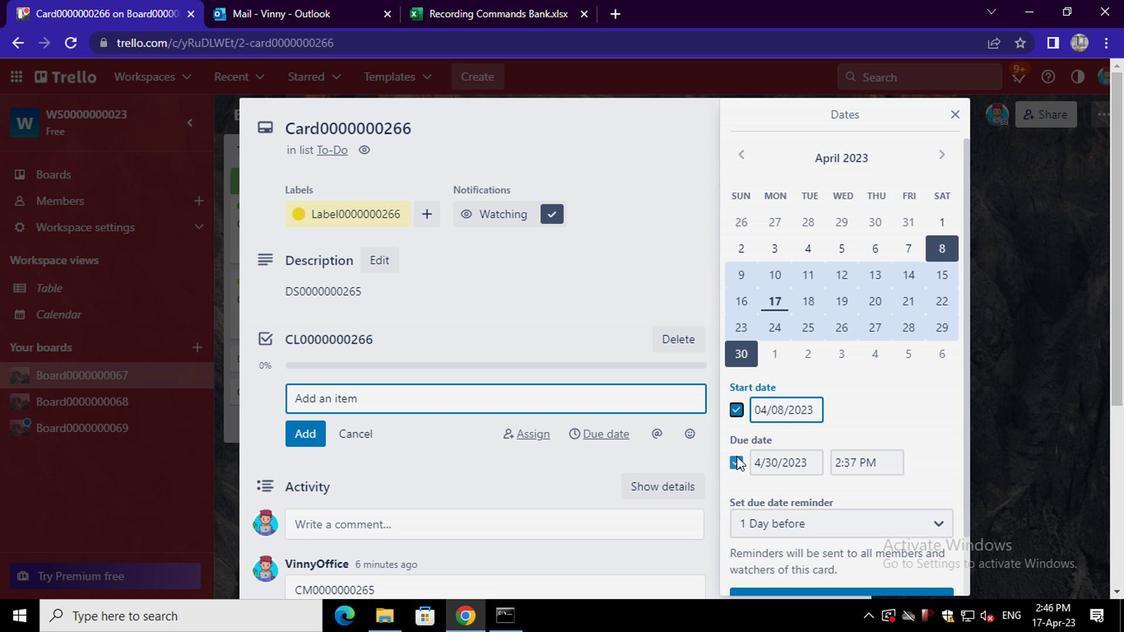 
Action: Mouse pressed left at (737, 463)
Screenshot: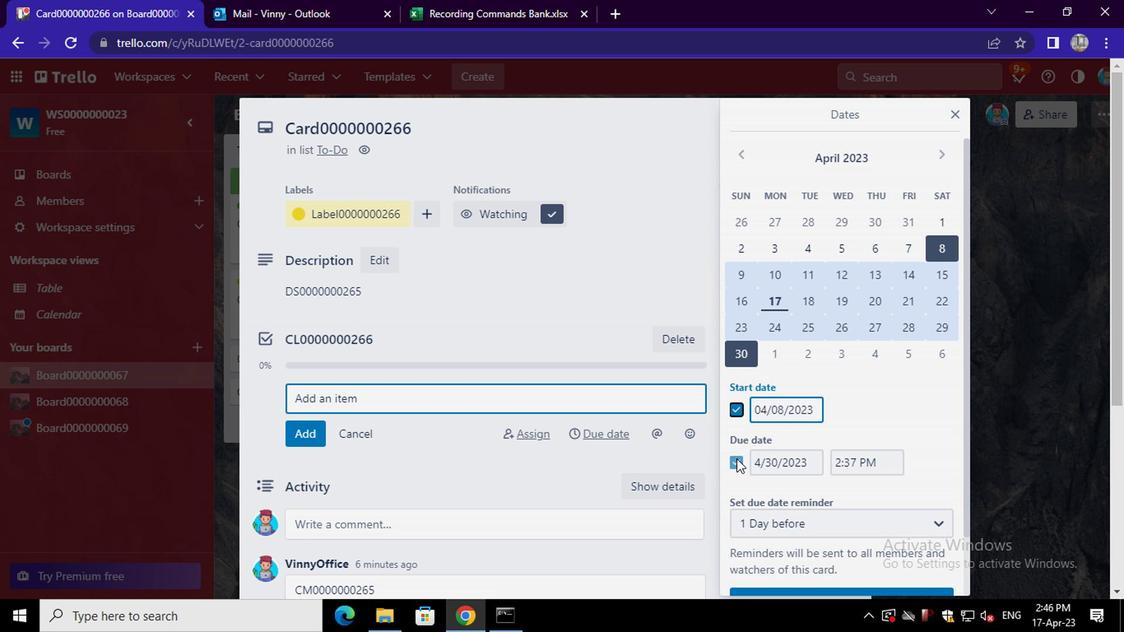 
Action: Mouse moved to (927, 150)
Screenshot: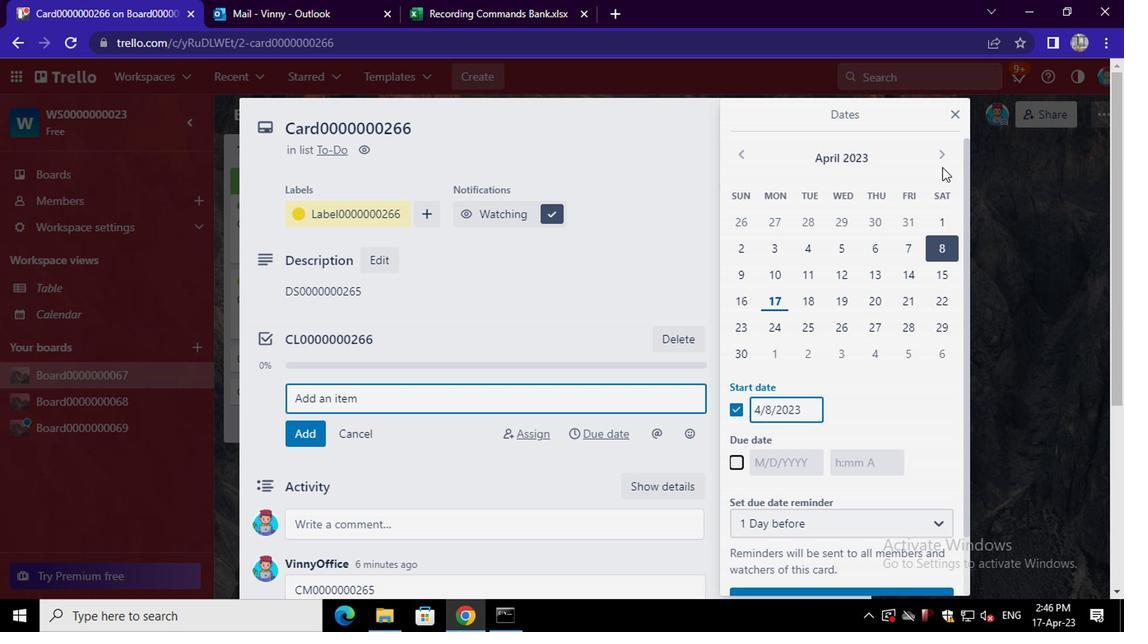 
Action: Mouse pressed left at (927, 150)
Screenshot: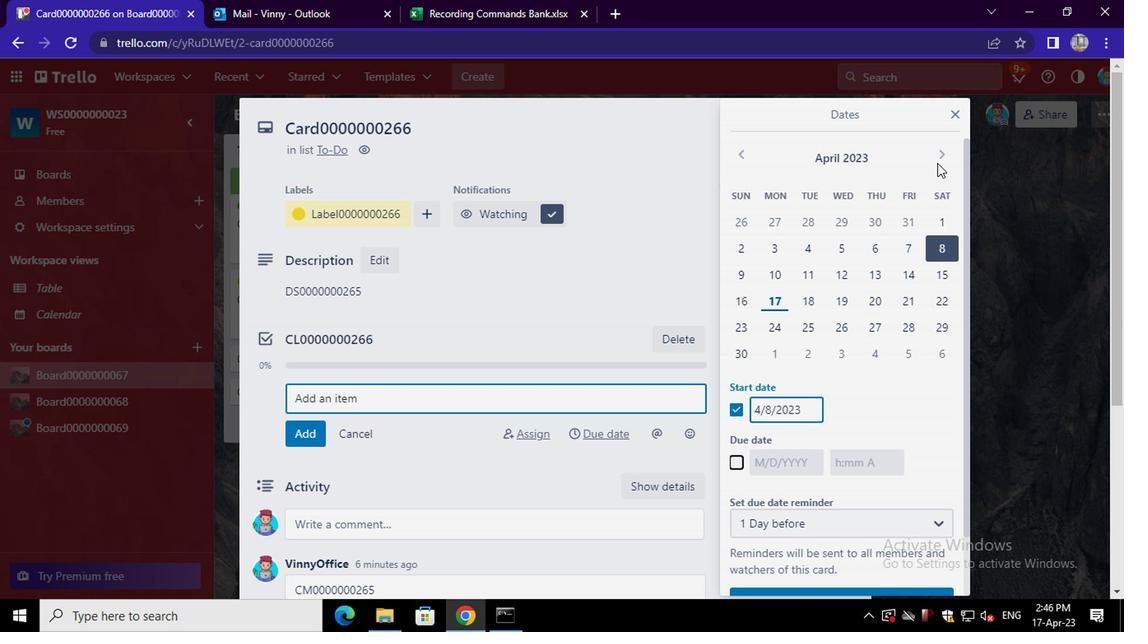 
Action: Mouse moved to (781, 241)
Screenshot: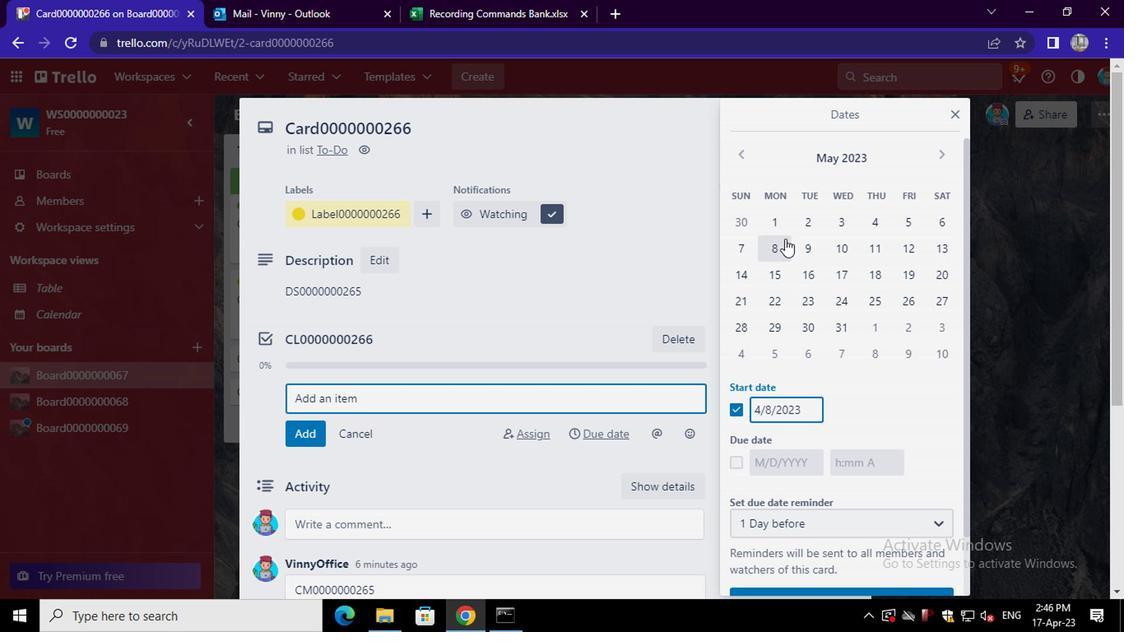 
Action: Mouse pressed left at (781, 241)
Screenshot: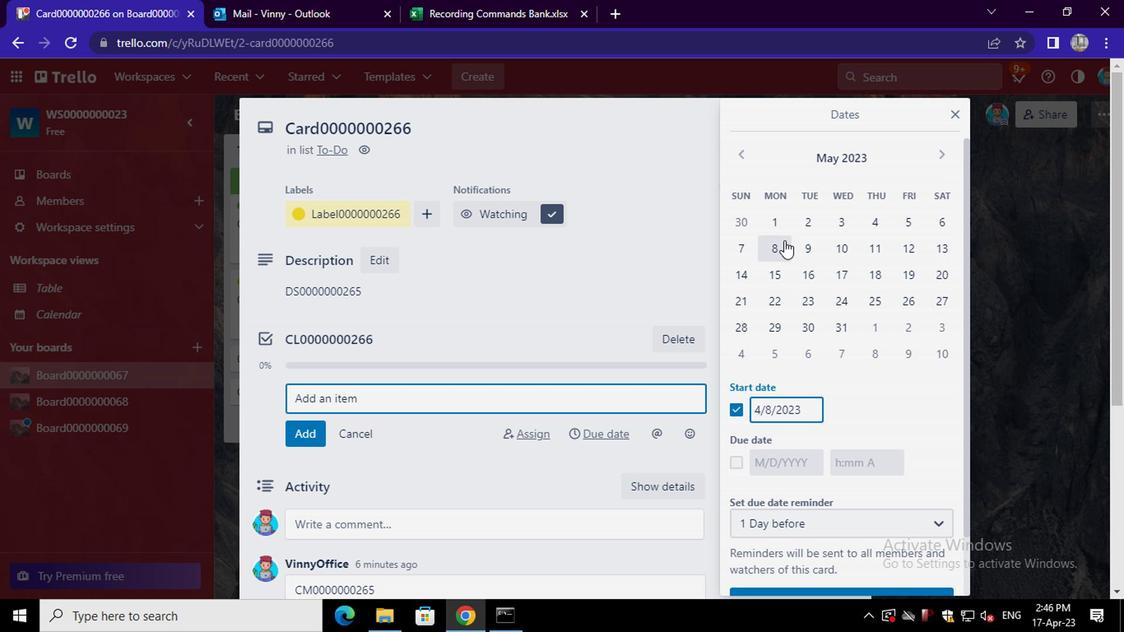 
Action: Mouse moved to (739, 470)
Screenshot: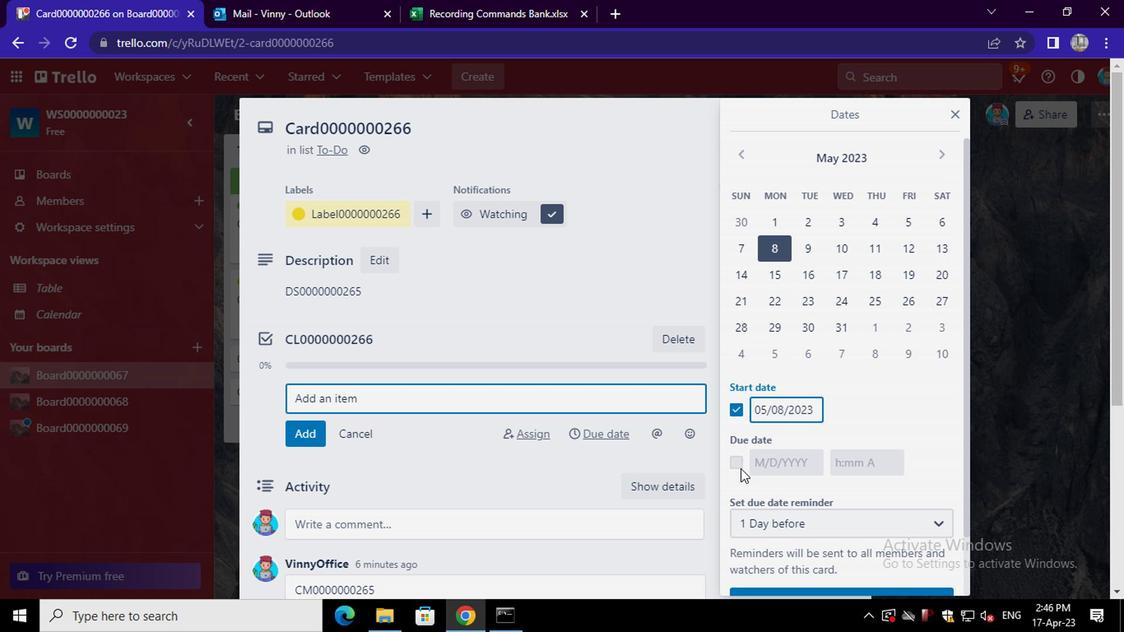 
Action: Mouse pressed left at (739, 470)
Screenshot: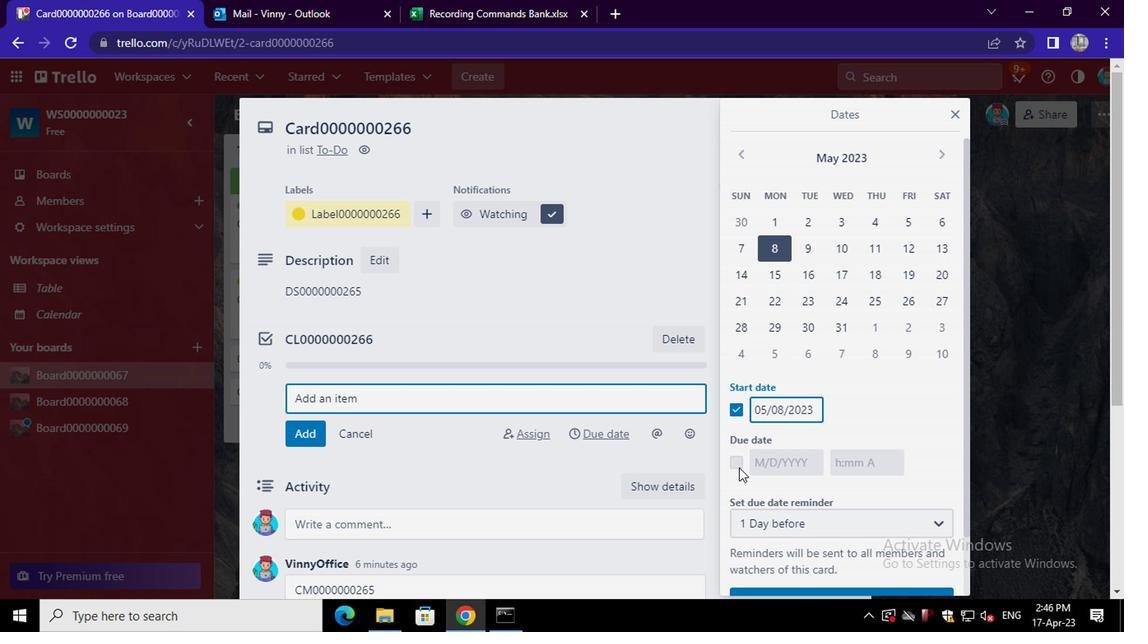 
Action: Mouse moved to (832, 330)
Screenshot: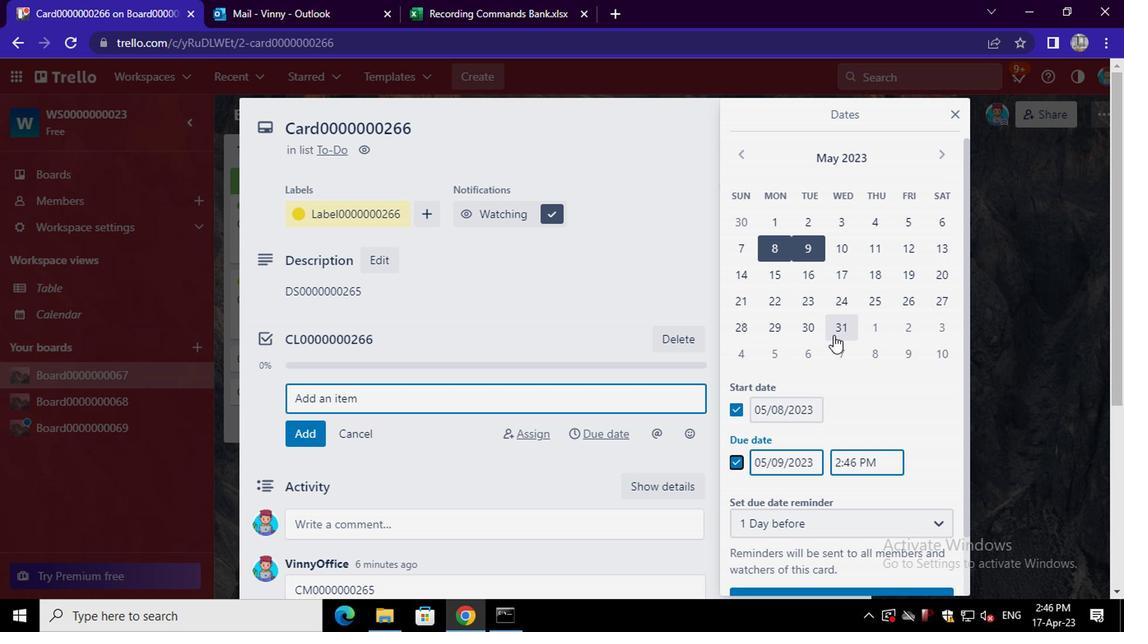 
Action: Mouse pressed left at (832, 330)
Screenshot: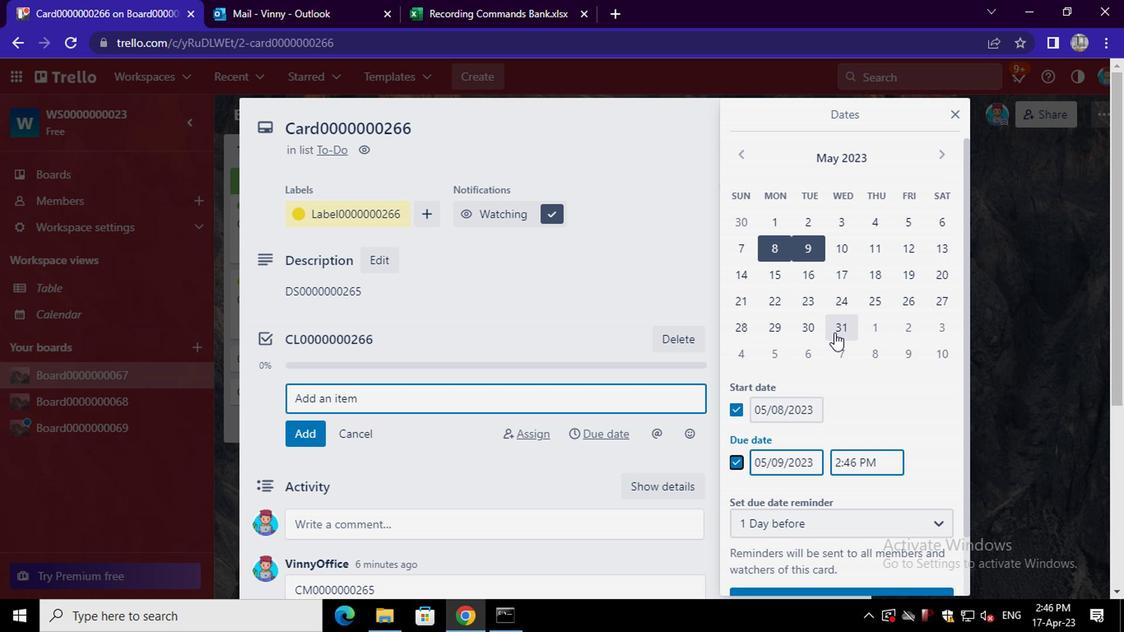 
Action: Mouse moved to (846, 597)
Screenshot: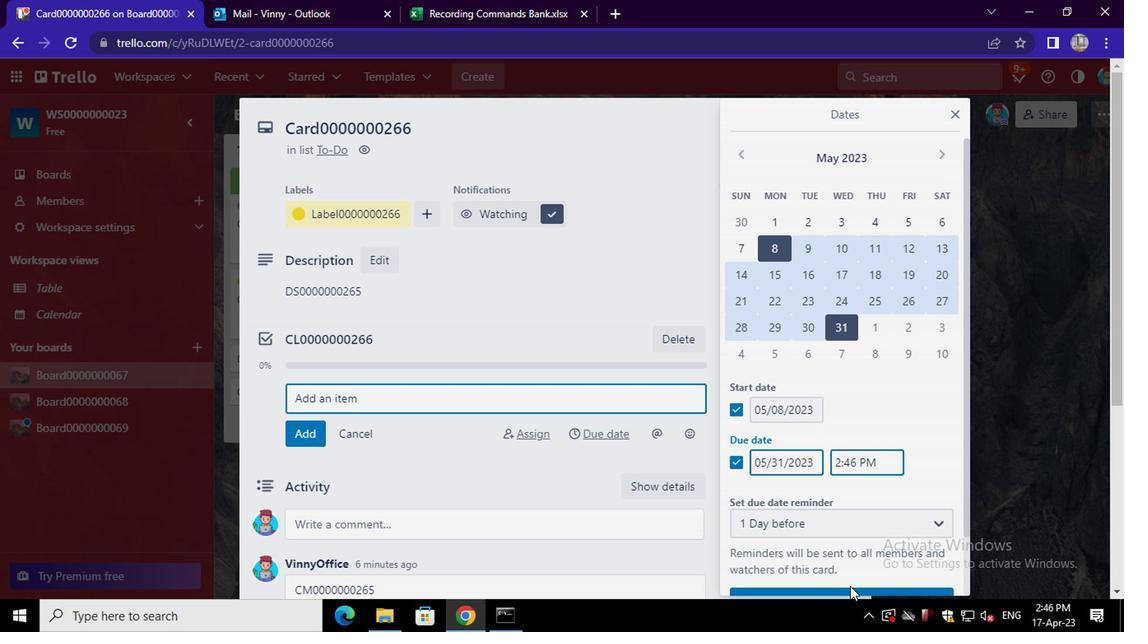 
Action: Mouse pressed left at (846, 597)
Screenshot: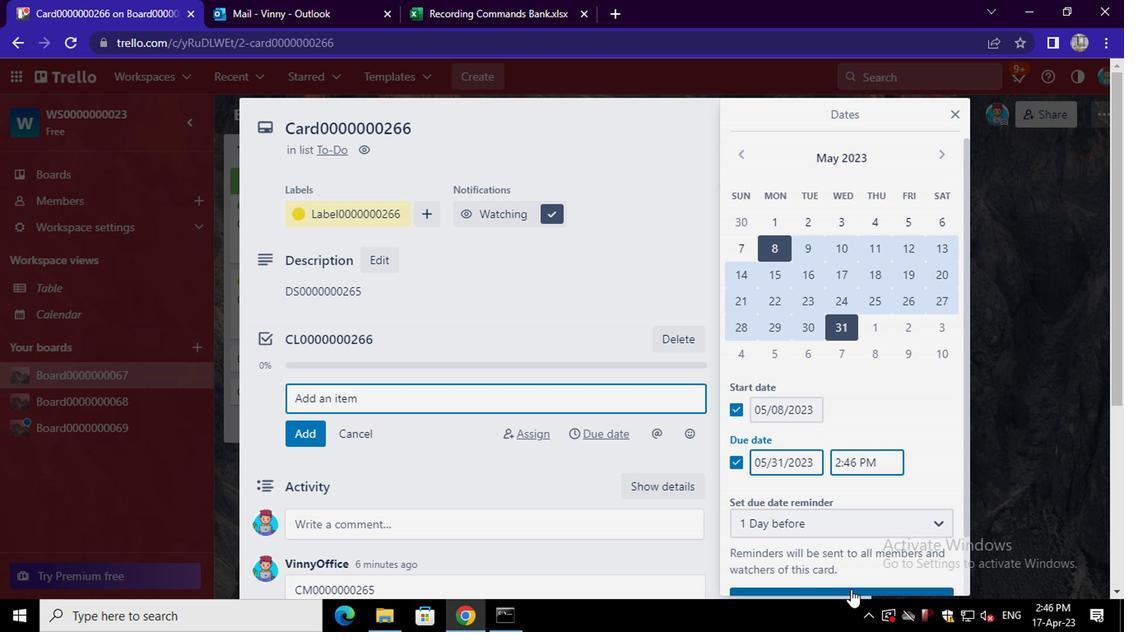 
Action: Mouse moved to (848, 598)
Screenshot: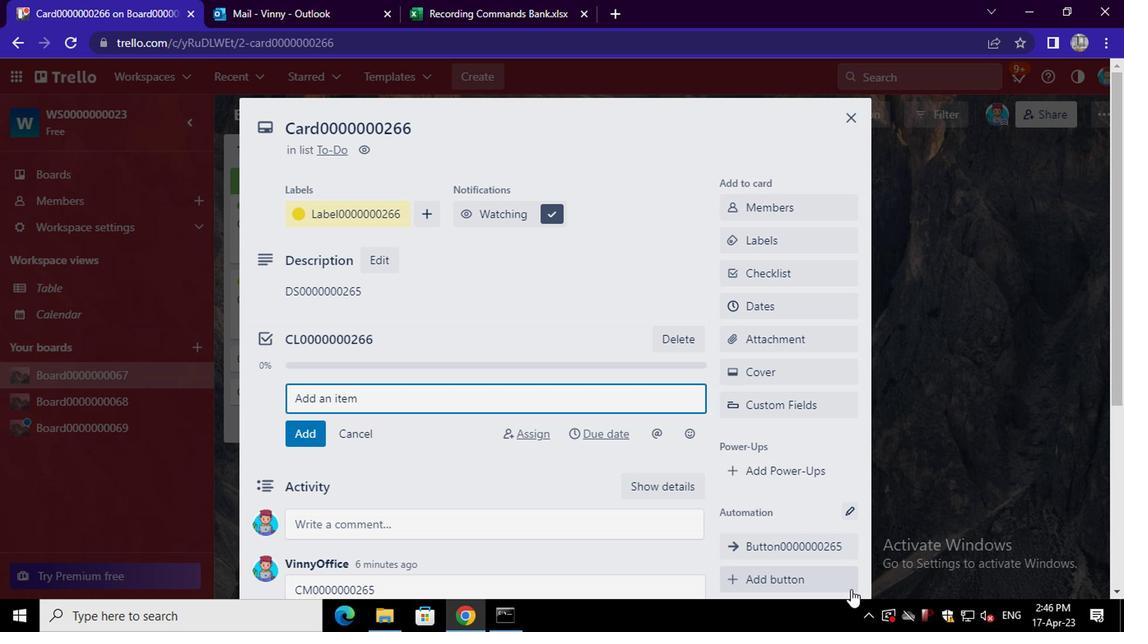 
Action: Key pressed <Key.f8>
Screenshot: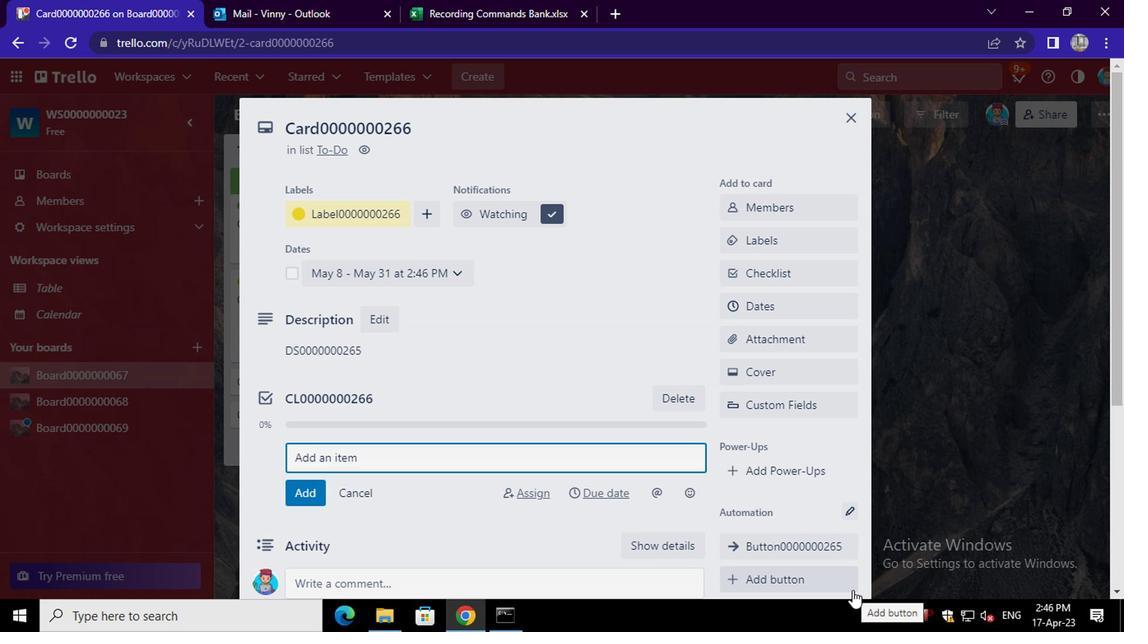 
